 Task: Add Doctor's Best Fully Active B Complex to the cart.
Action: Mouse pressed left at (23, 76)
Screenshot: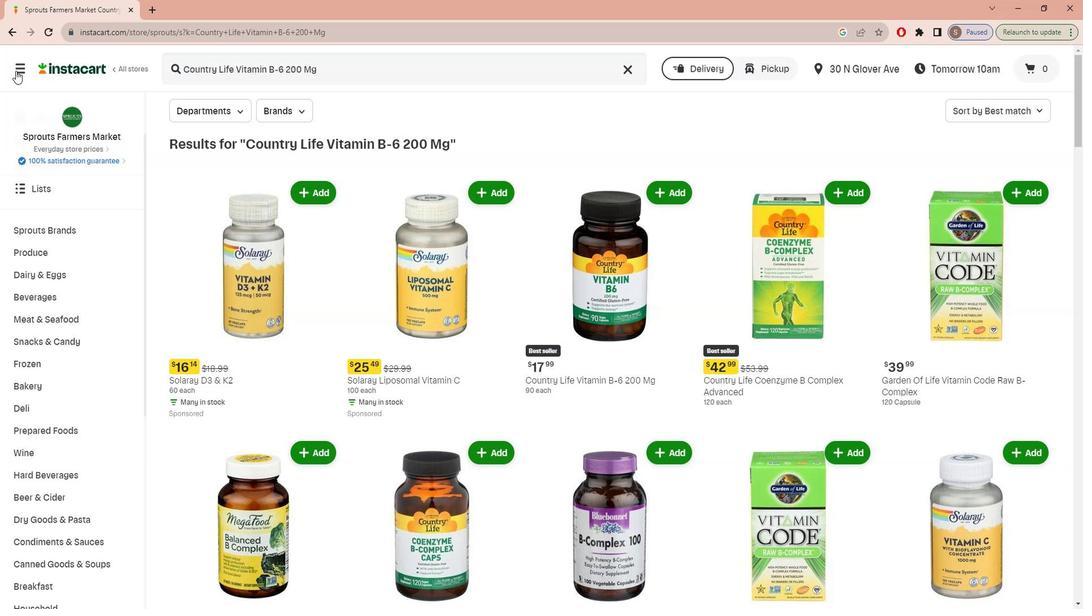 
Action: Mouse moved to (36, 145)
Screenshot: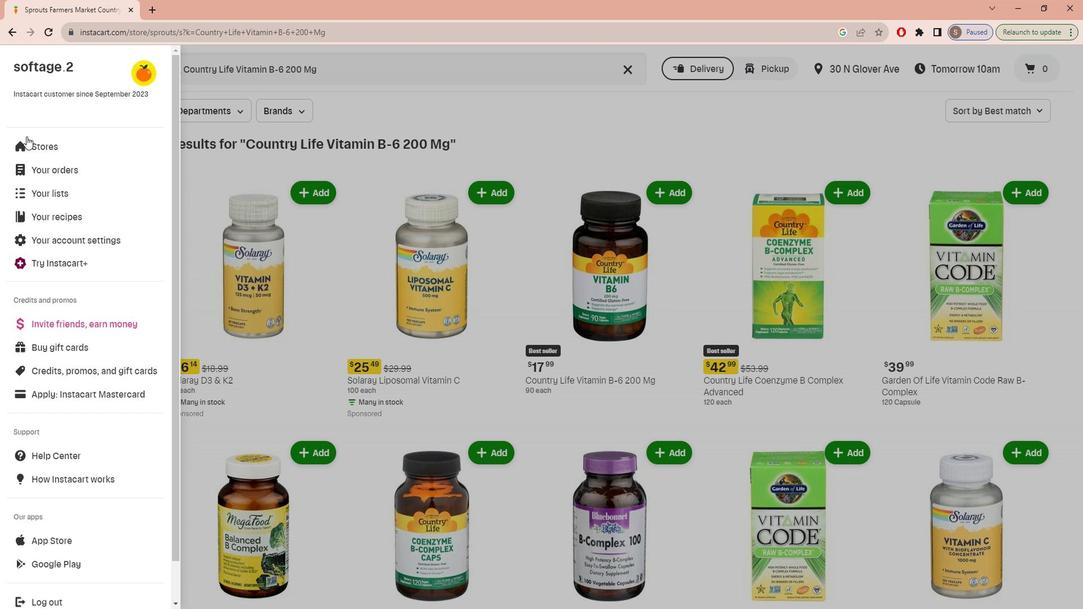
Action: Mouse pressed left at (36, 145)
Screenshot: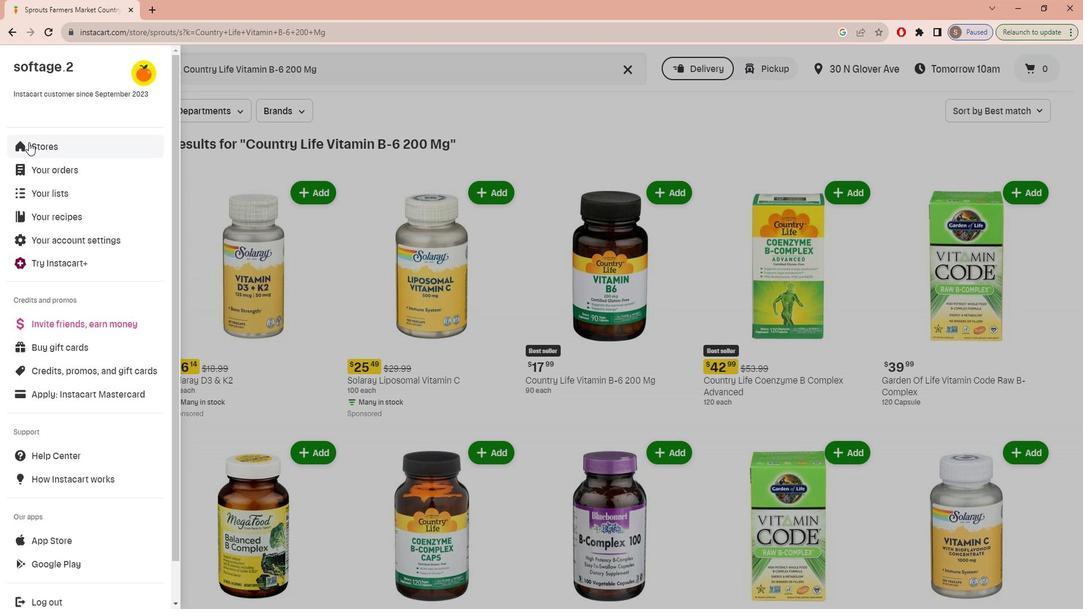 
Action: Mouse moved to (293, 117)
Screenshot: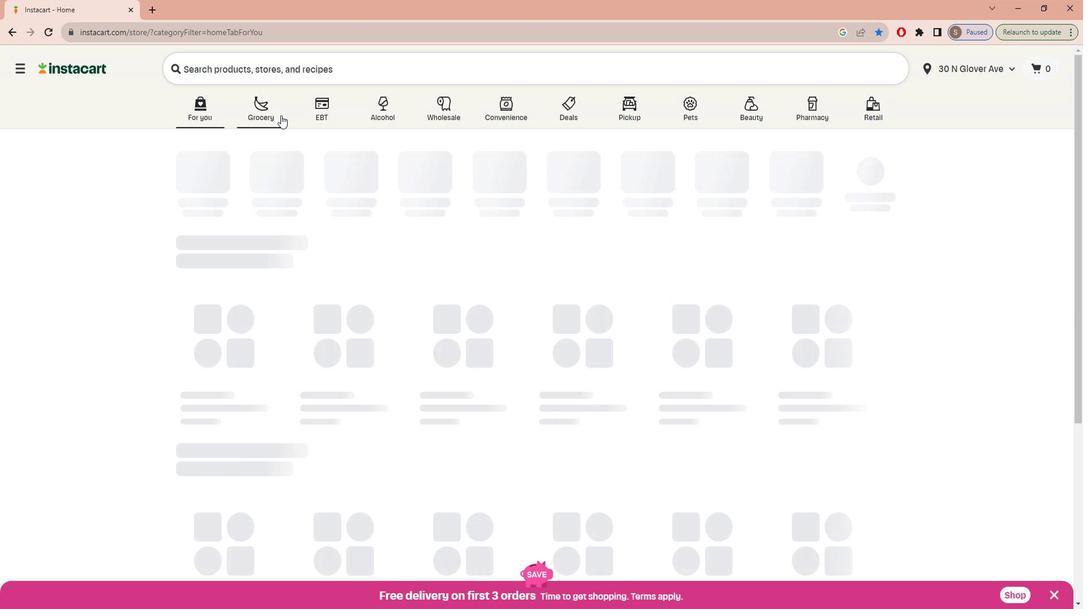 
Action: Mouse pressed left at (293, 117)
Screenshot: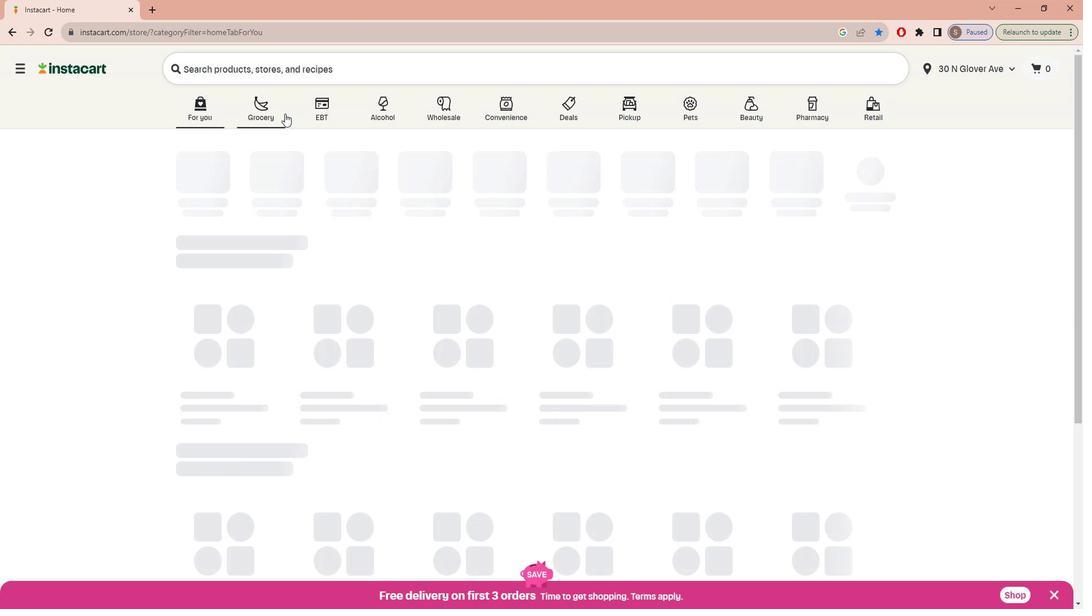 
Action: Mouse moved to (272, 323)
Screenshot: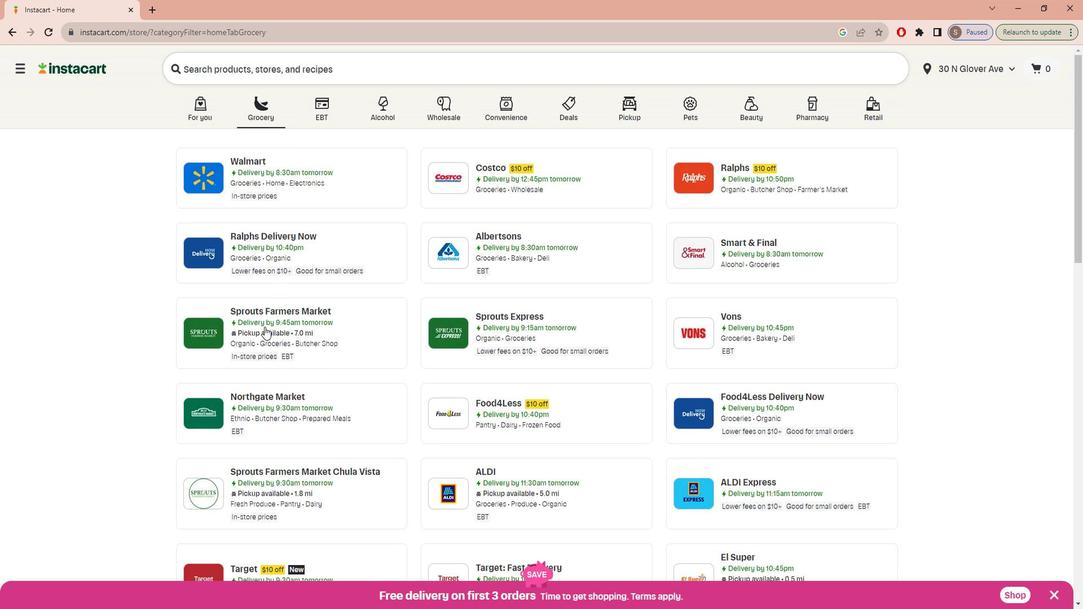 
Action: Mouse pressed left at (272, 323)
Screenshot: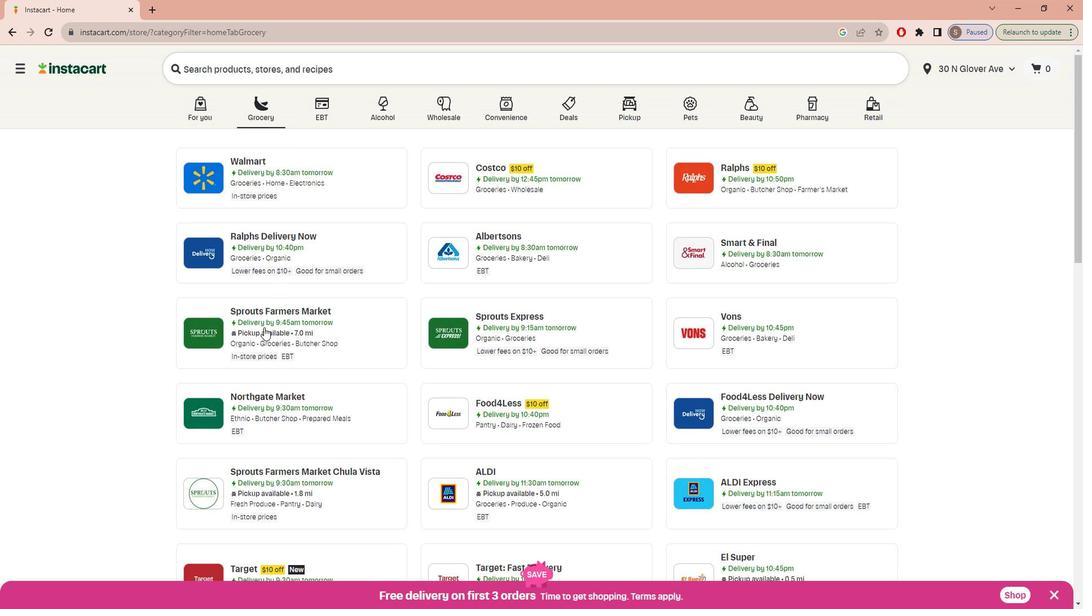 
Action: Mouse moved to (101, 443)
Screenshot: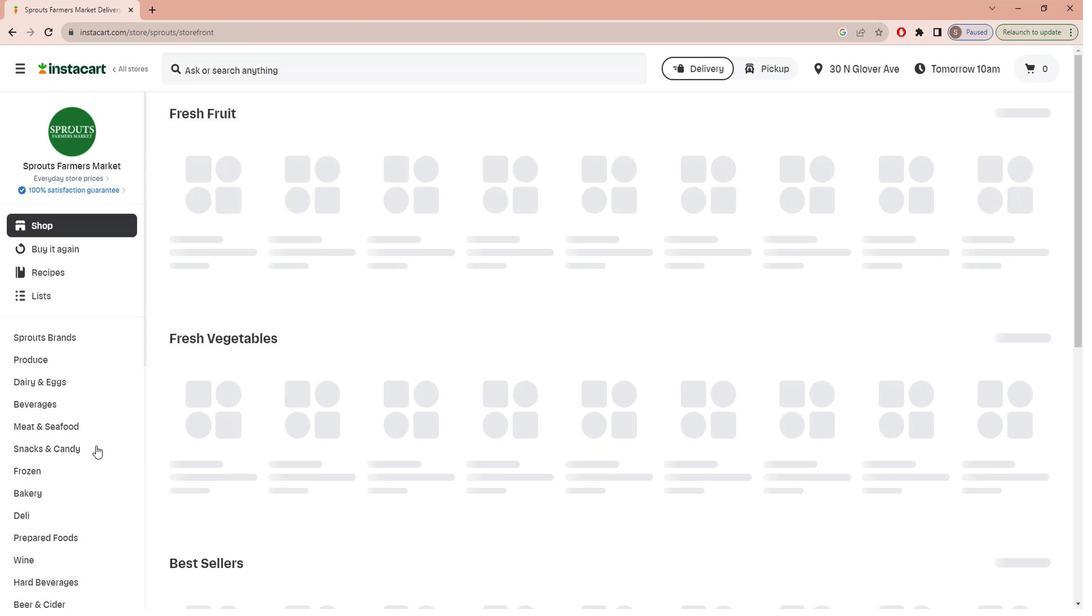 
Action: Mouse scrolled (101, 442) with delta (0, 0)
Screenshot: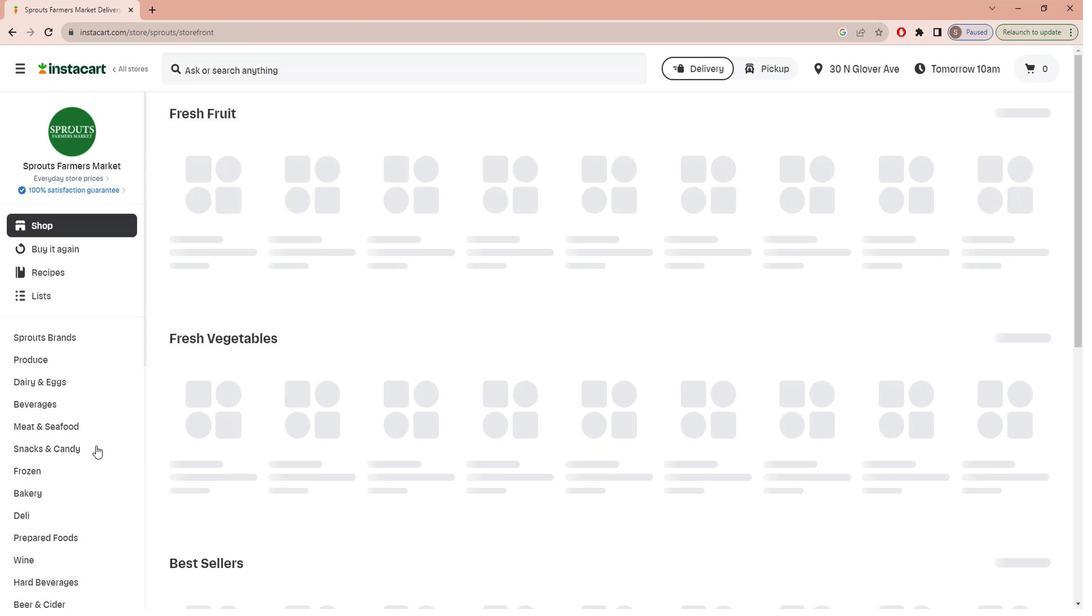 
Action: Mouse moved to (100, 444)
Screenshot: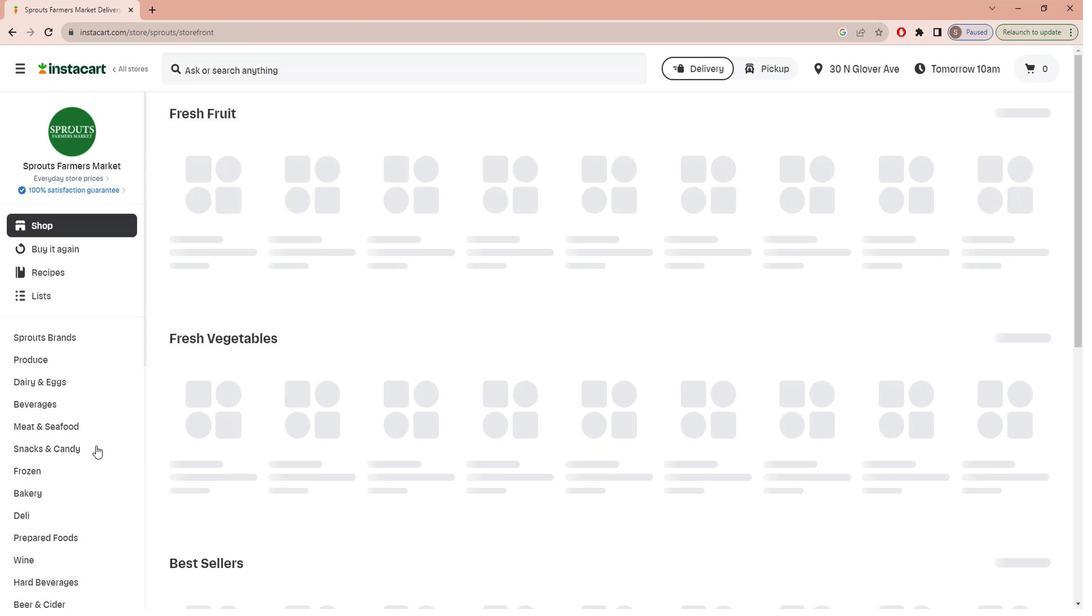 
Action: Mouse scrolled (100, 444) with delta (0, 0)
Screenshot: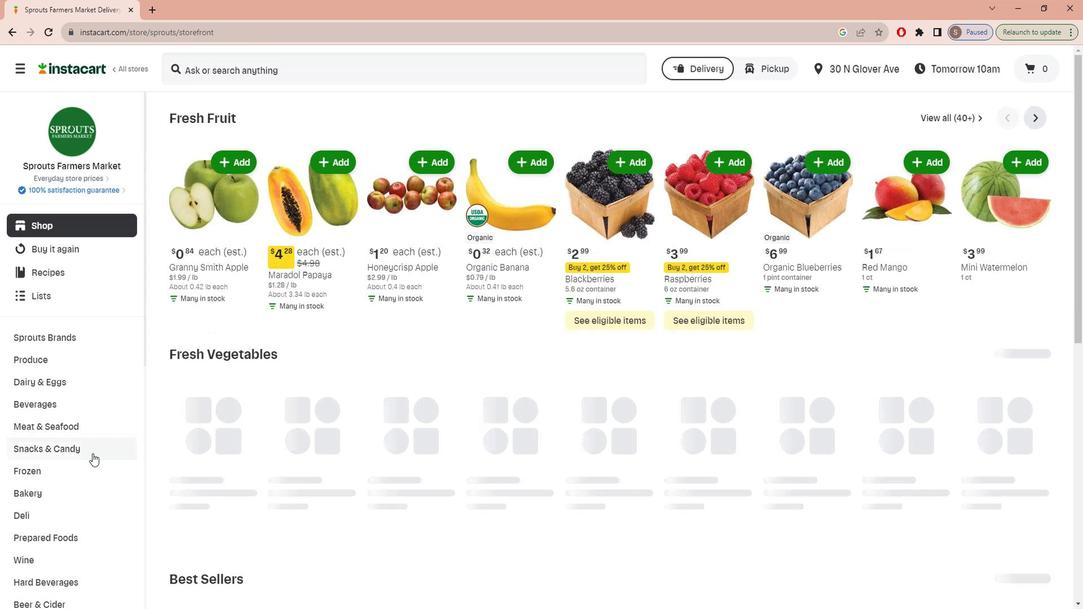 
Action: Mouse scrolled (100, 444) with delta (0, 0)
Screenshot: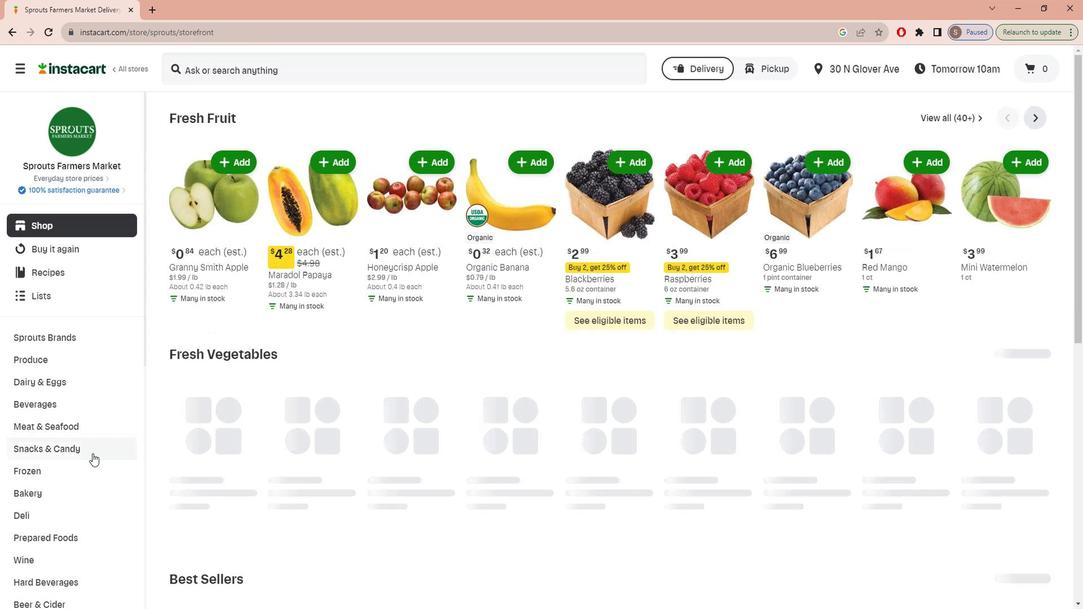 
Action: Mouse scrolled (100, 444) with delta (0, 0)
Screenshot: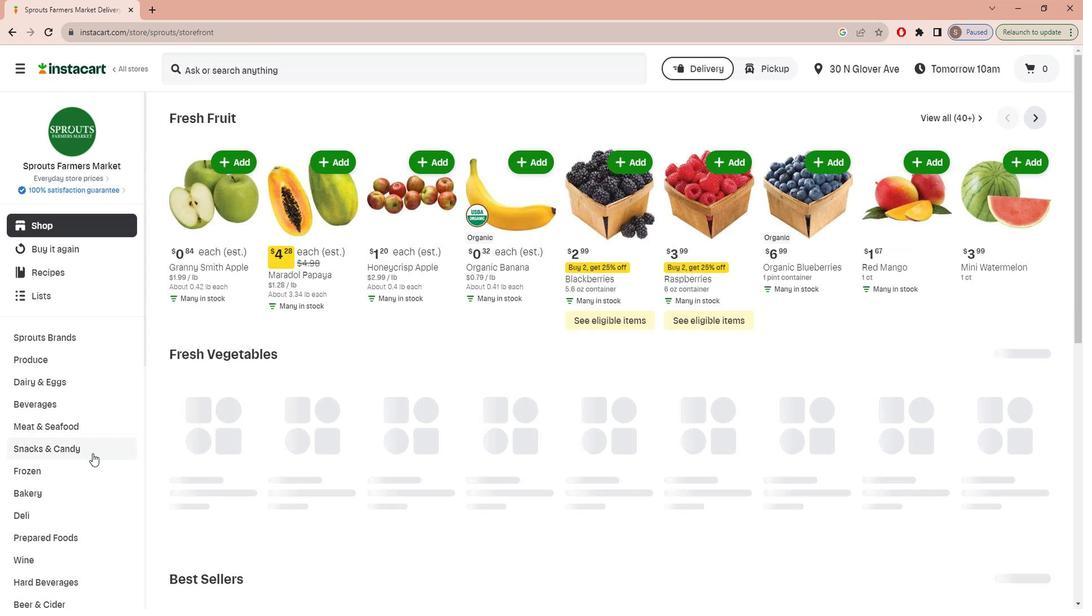 
Action: Mouse scrolled (100, 444) with delta (0, 0)
Screenshot: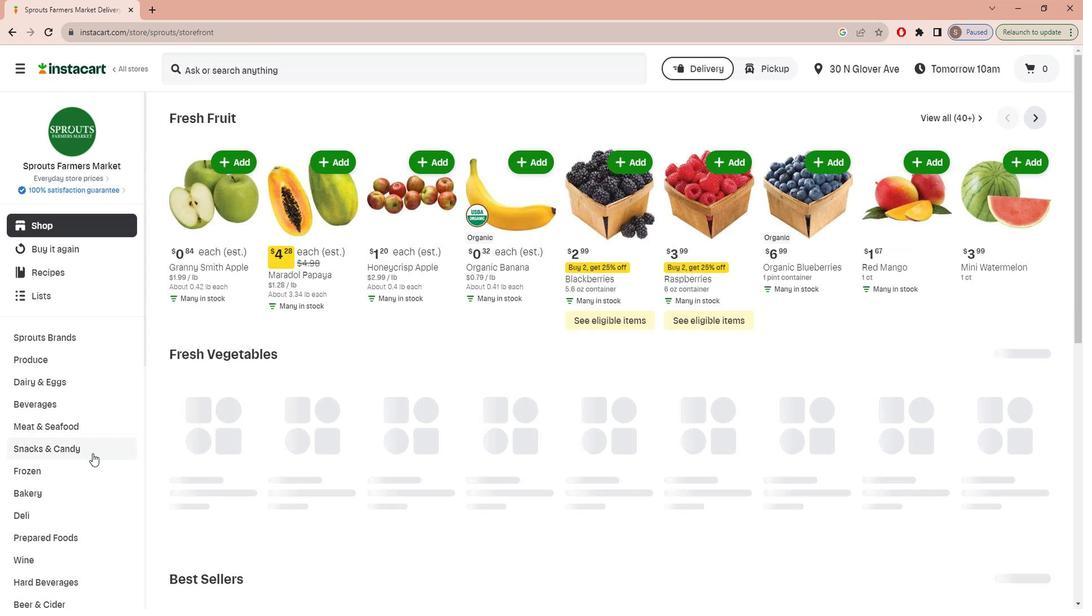 
Action: Mouse scrolled (100, 444) with delta (0, 0)
Screenshot: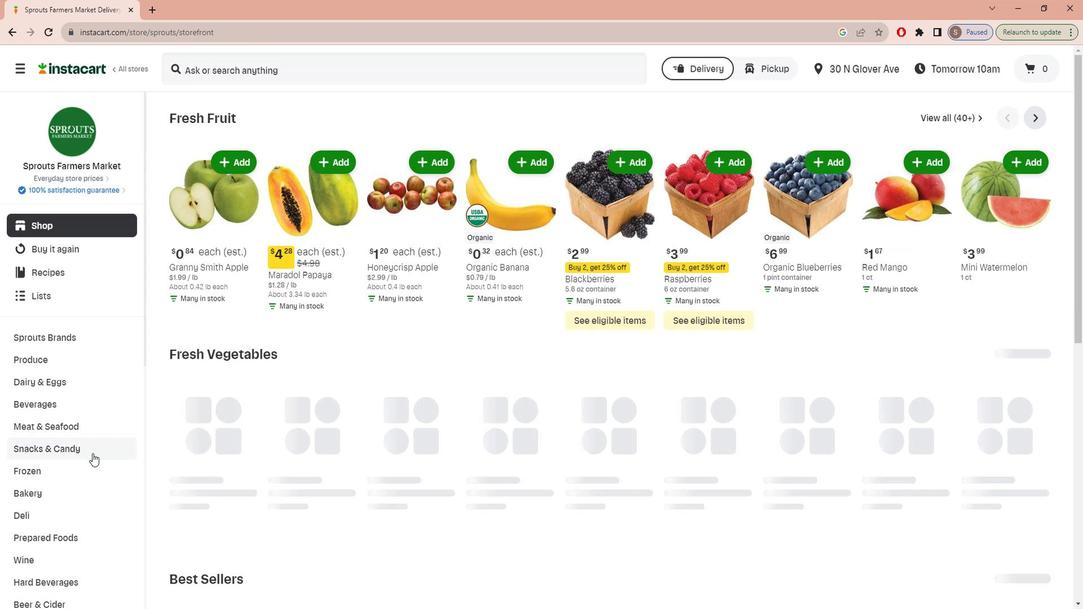 
Action: Mouse scrolled (100, 444) with delta (0, 0)
Screenshot: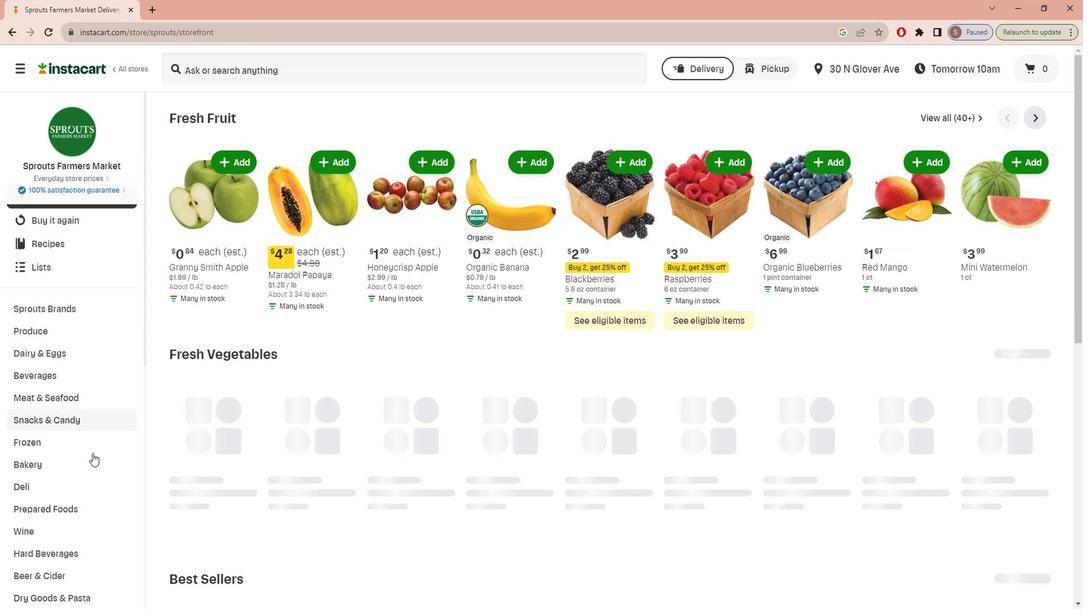 
Action: Mouse scrolled (100, 444) with delta (0, 0)
Screenshot: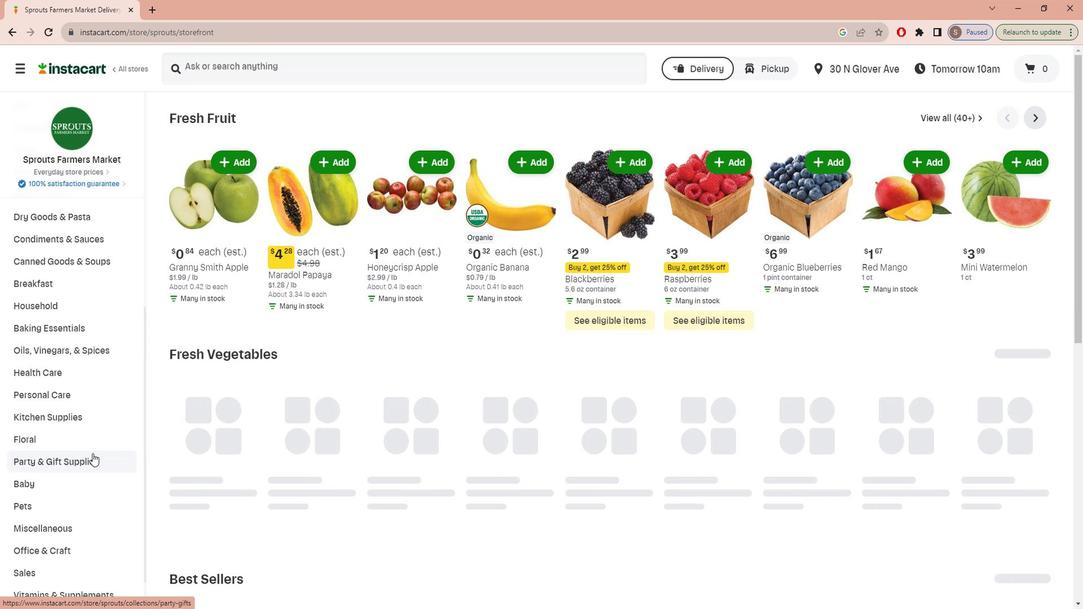 
Action: Mouse scrolled (100, 444) with delta (0, 0)
Screenshot: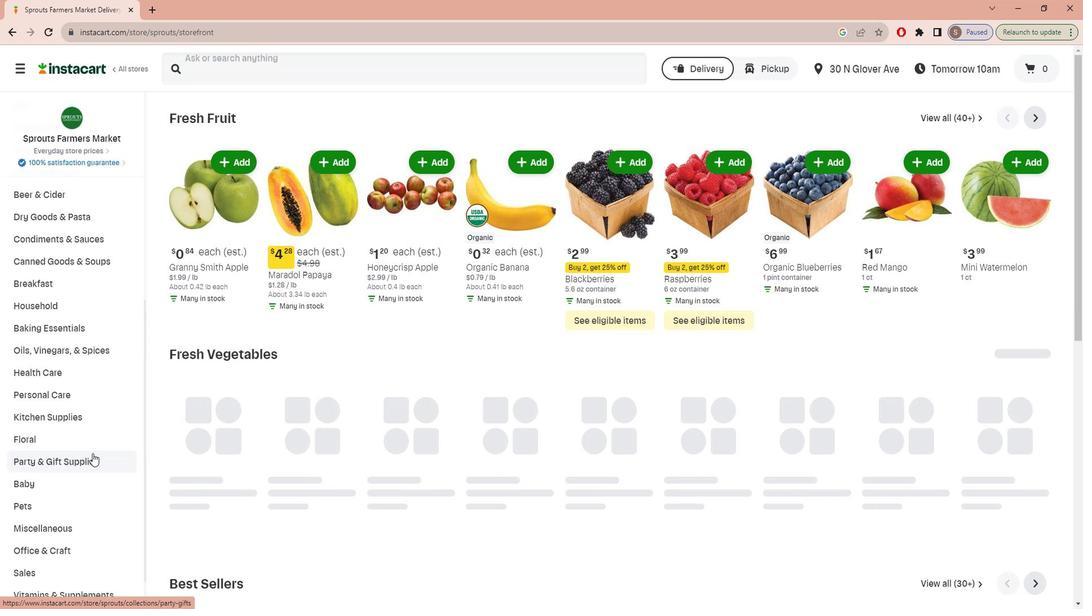 
Action: Mouse moved to (95, 534)
Screenshot: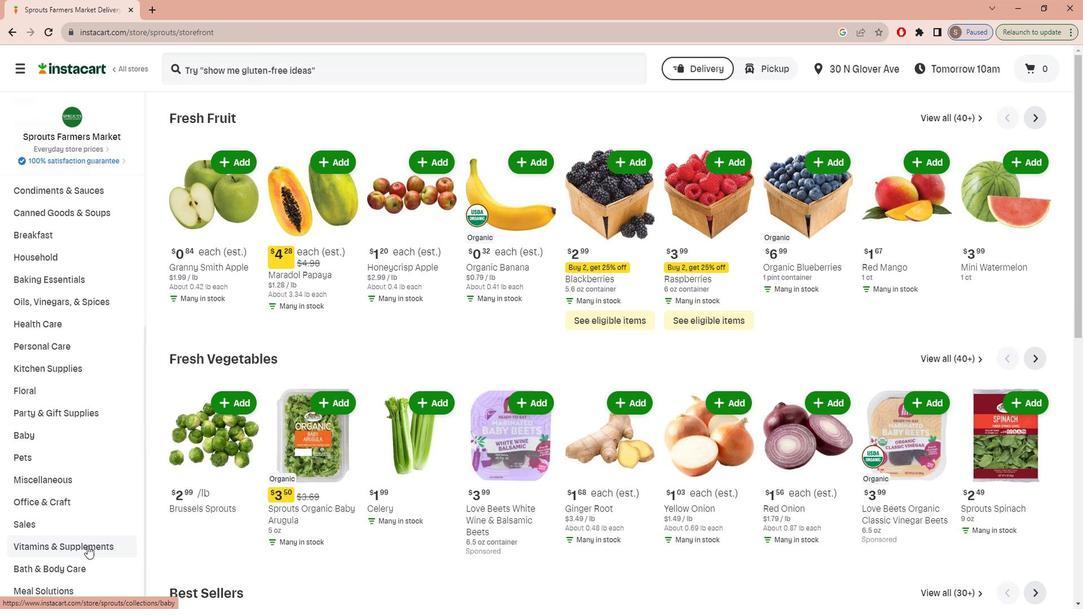 
Action: Mouse pressed left at (95, 534)
Screenshot: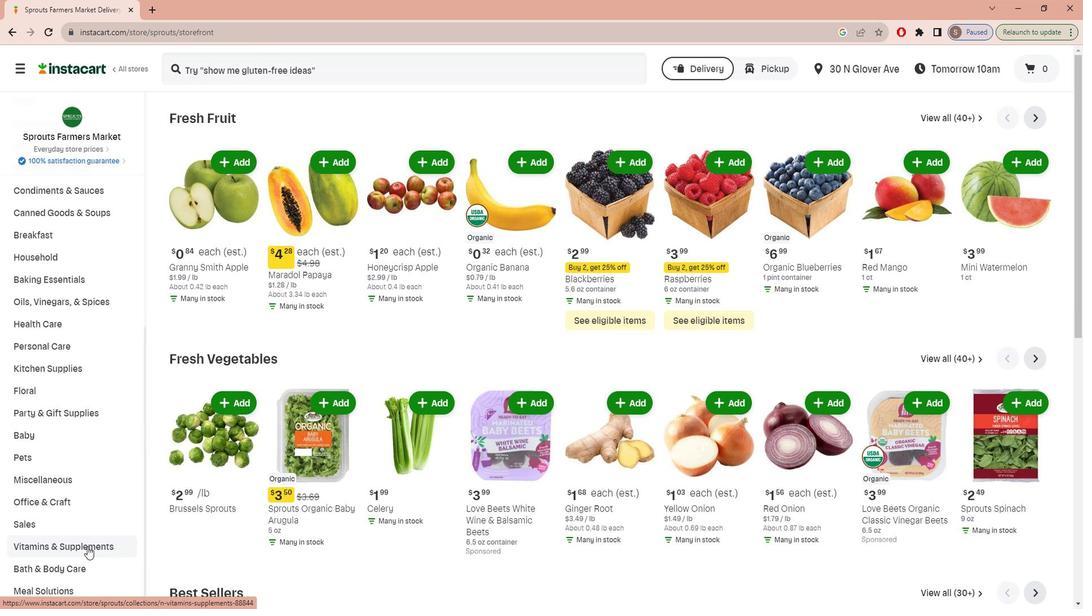 
Action: Mouse moved to (1056, 145)
Screenshot: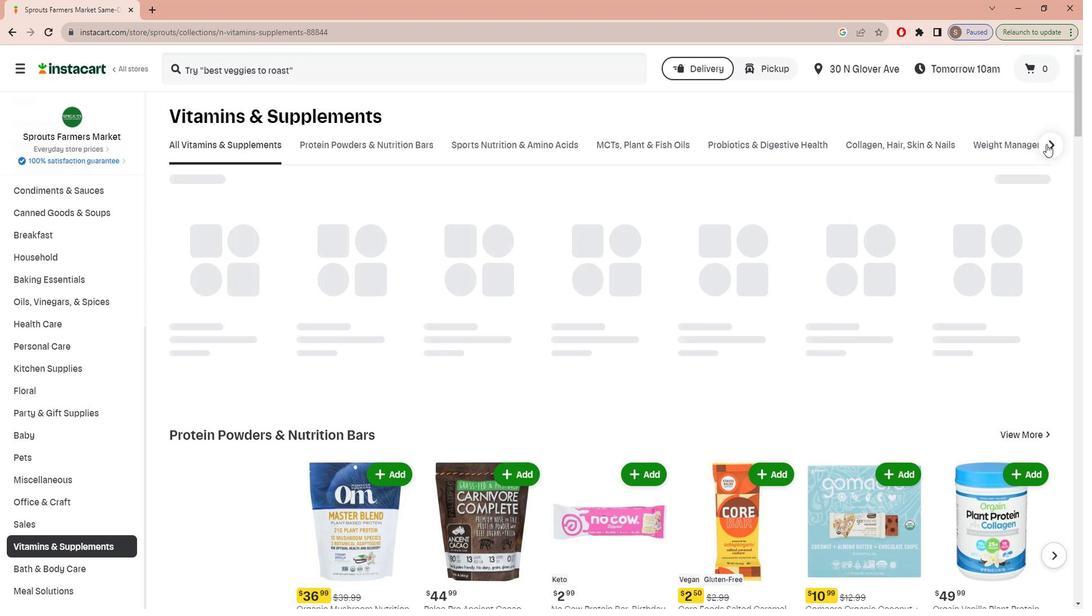 
Action: Mouse pressed left at (1056, 145)
Screenshot: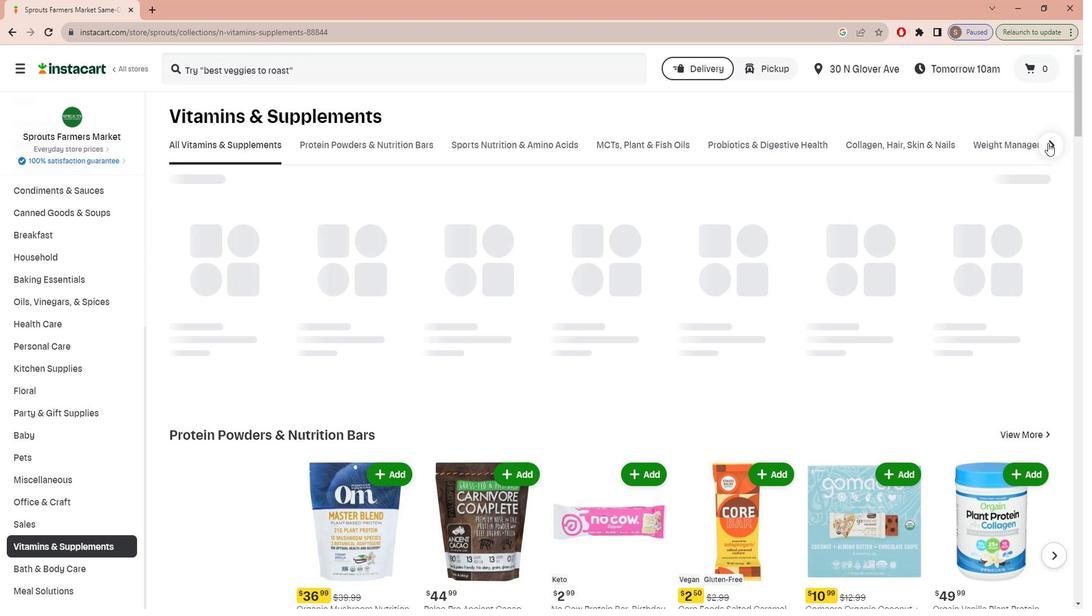 
Action: Mouse moved to (779, 145)
Screenshot: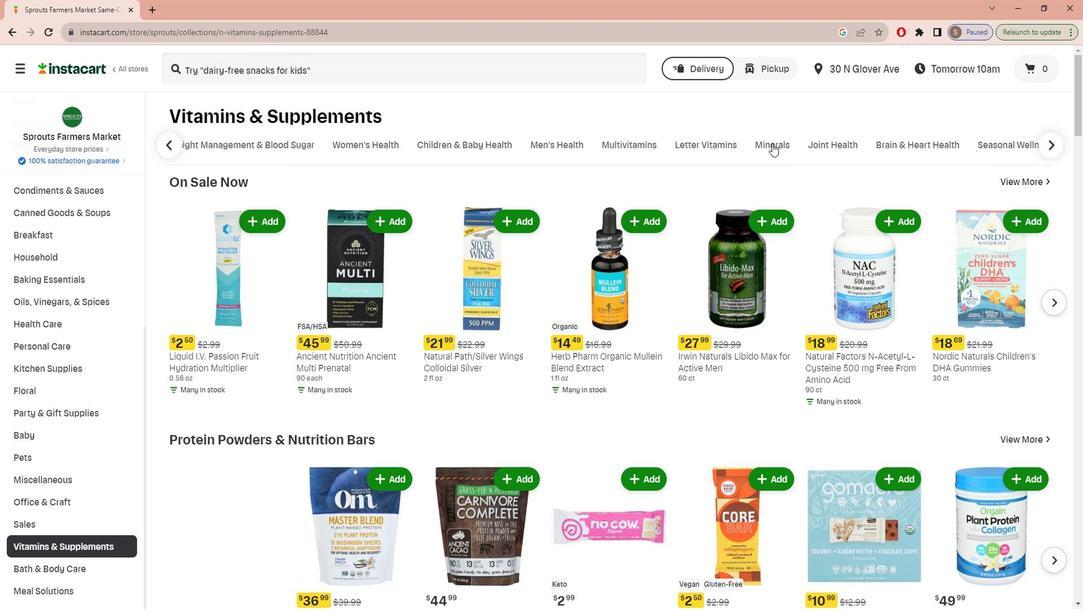 
Action: Mouse pressed left at (779, 145)
Screenshot: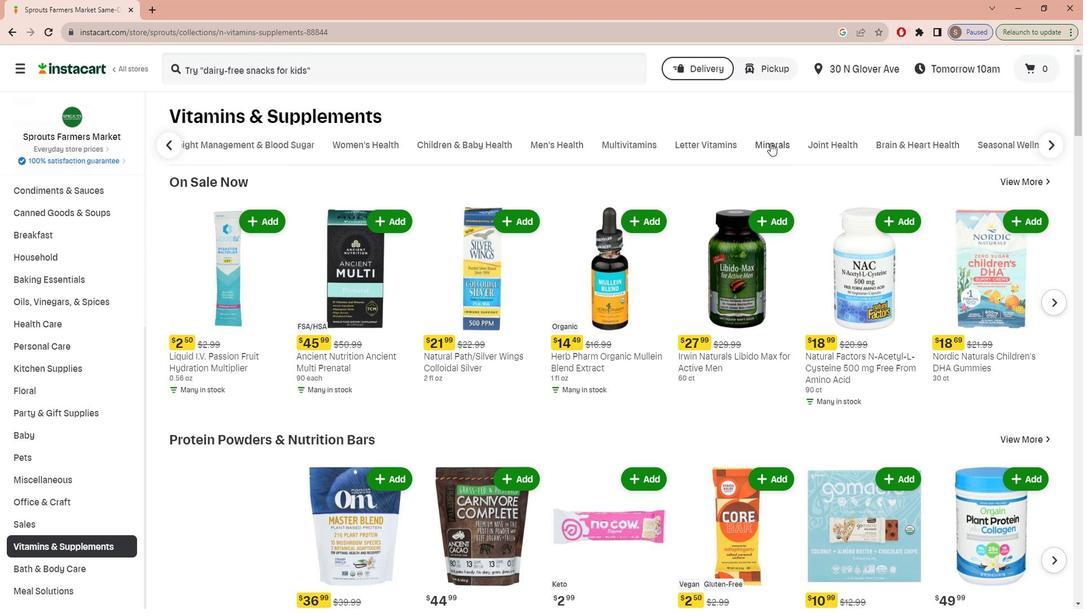 
Action: Mouse moved to (456, 71)
Screenshot: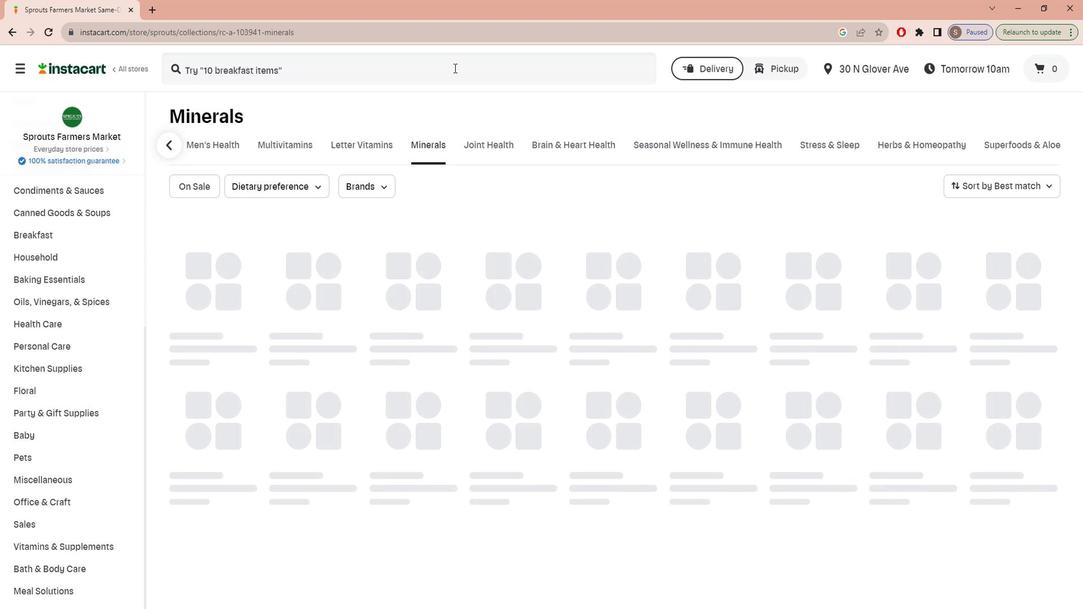 
Action: Mouse pressed left at (456, 71)
Screenshot: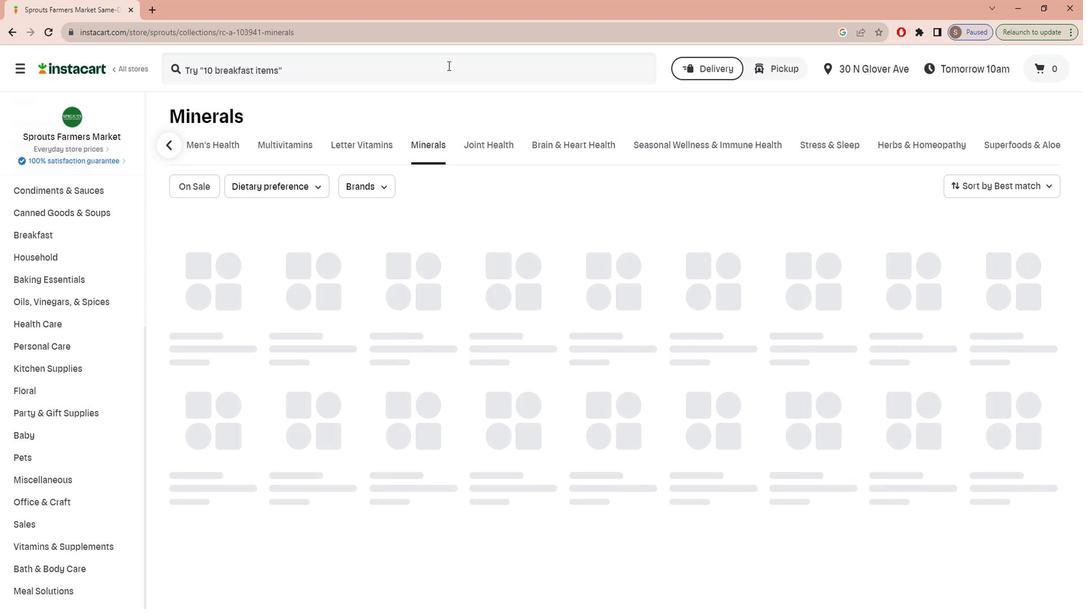 
Action: Key pressed d<Key.caps_lock>OCTOR'S<Key.space><Key.caps_lock>b<Key.caps_lock>EST<Key.space><Key.caps_lock>f<Key.caps_lock>ULLY<Key.space><Key.caps_lock>a<Key.caps_lock>CTIVE<Key.space><Key.caps_lock>b<Key.space>c<Key.caps_lock>OMPLEX<Key.enter>
Screenshot: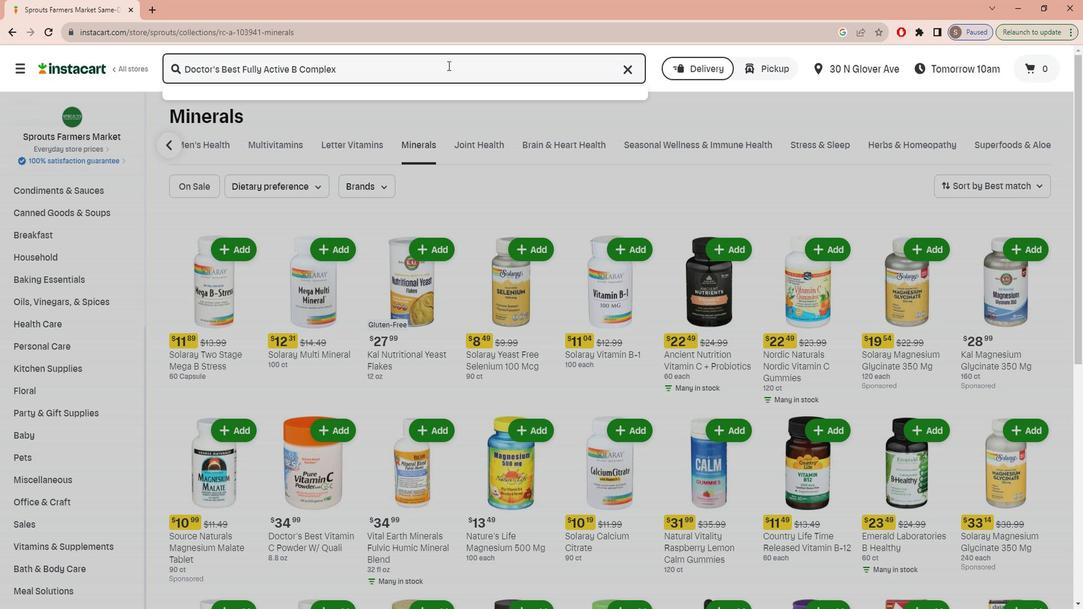 
Action: Mouse moved to (467, 376)
Screenshot: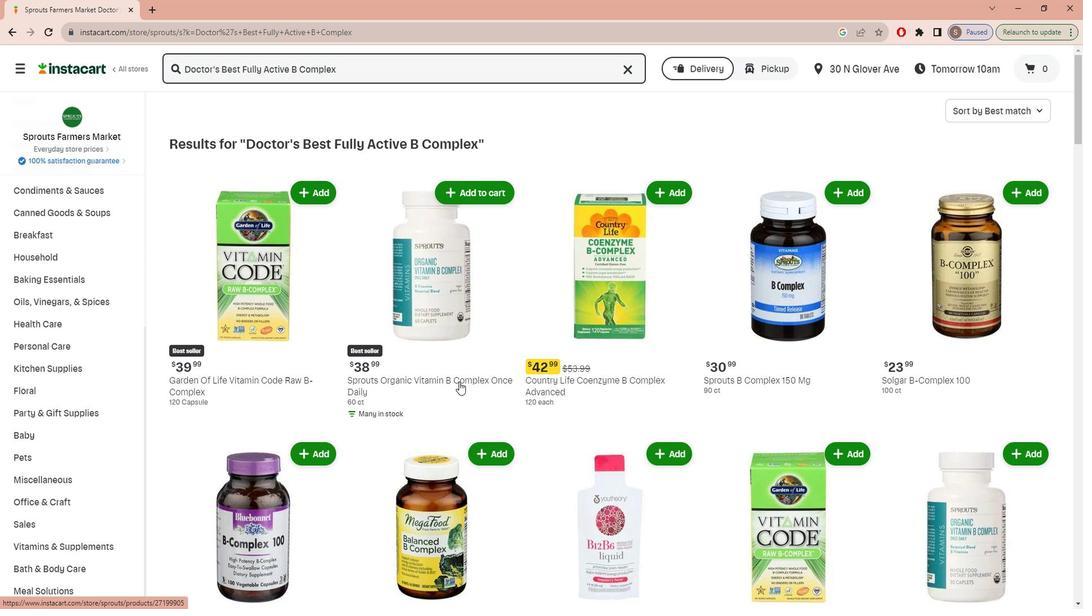 
Action: Mouse scrolled (467, 375) with delta (0, 0)
Screenshot: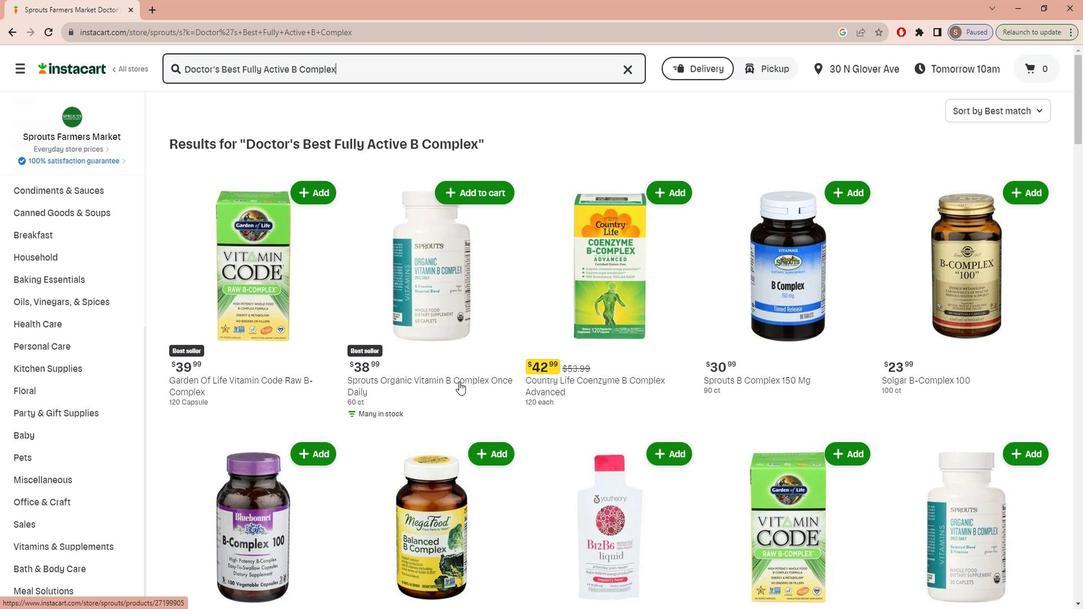 
Action: Mouse scrolled (467, 375) with delta (0, 0)
Screenshot: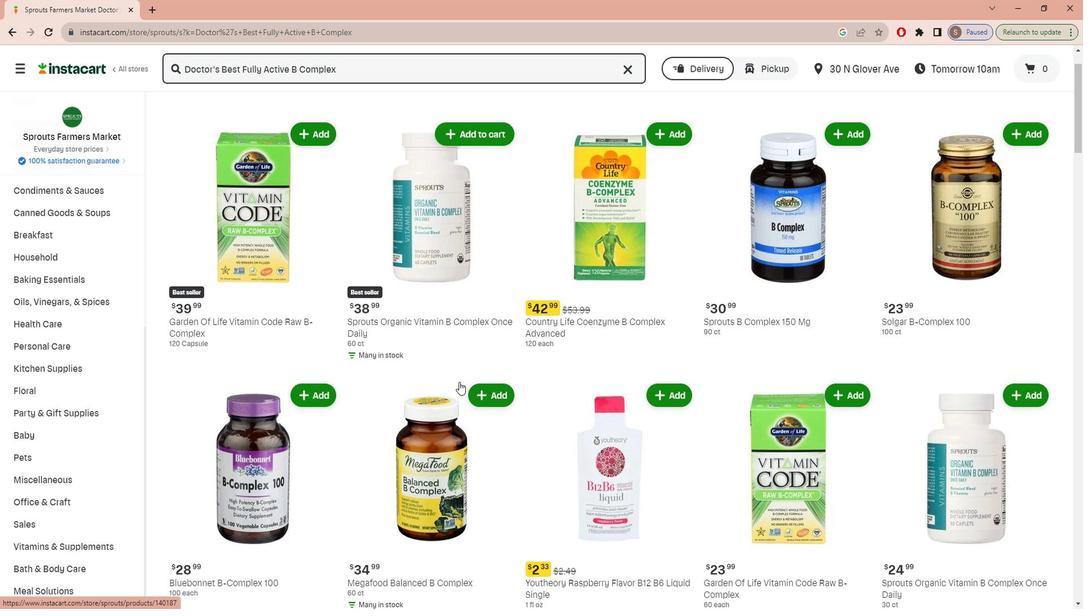 
Action: Mouse scrolled (467, 375) with delta (0, 0)
Screenshot: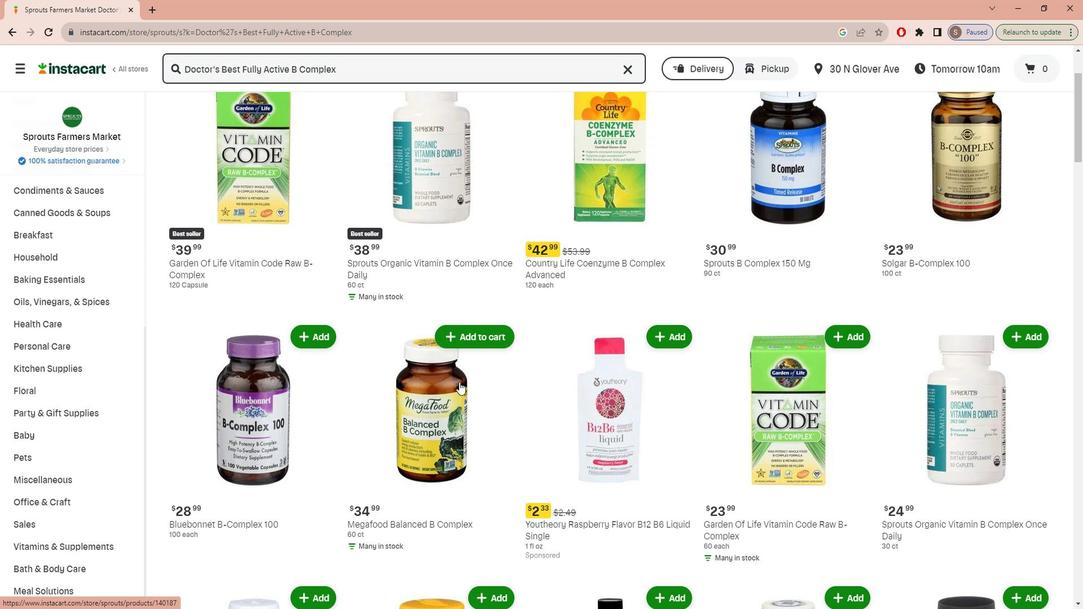 
Action: Mouse scrolled (467, 375) with delta (0, 0)
Screenshot: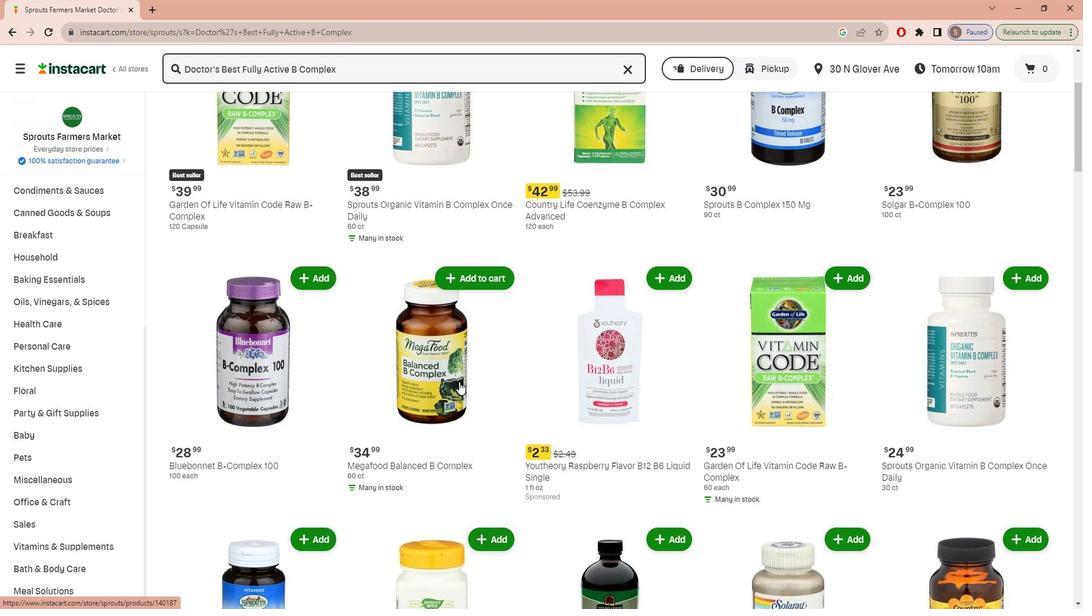 
Action: Mouse scrolled (467, 375) with delta (0, 0)
Screenshot: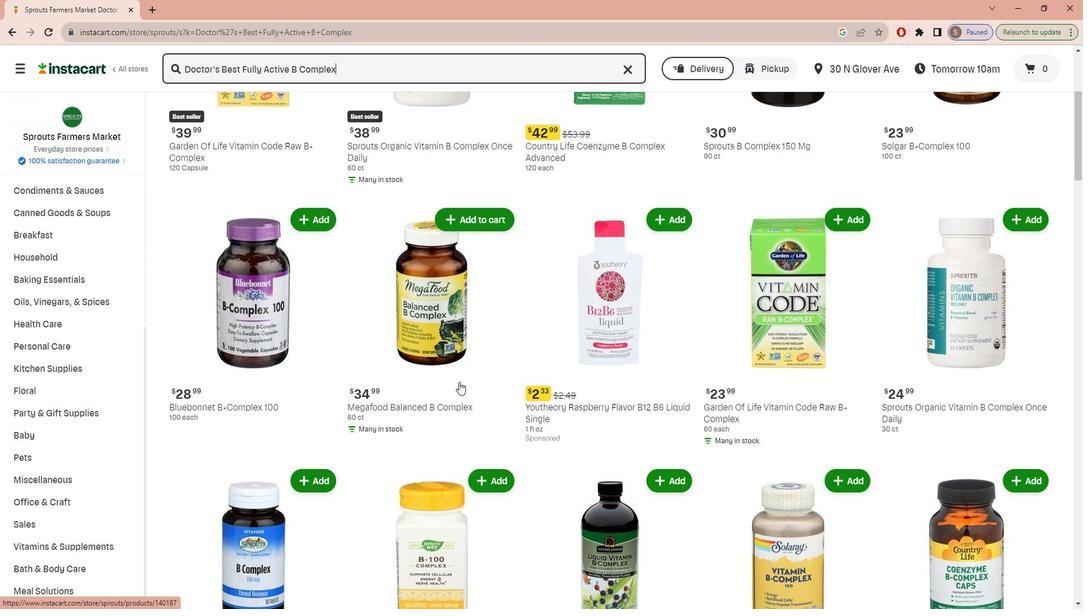 
Action: Mouse scrolled (467, 375) with delta (0, 0)
Screenshot: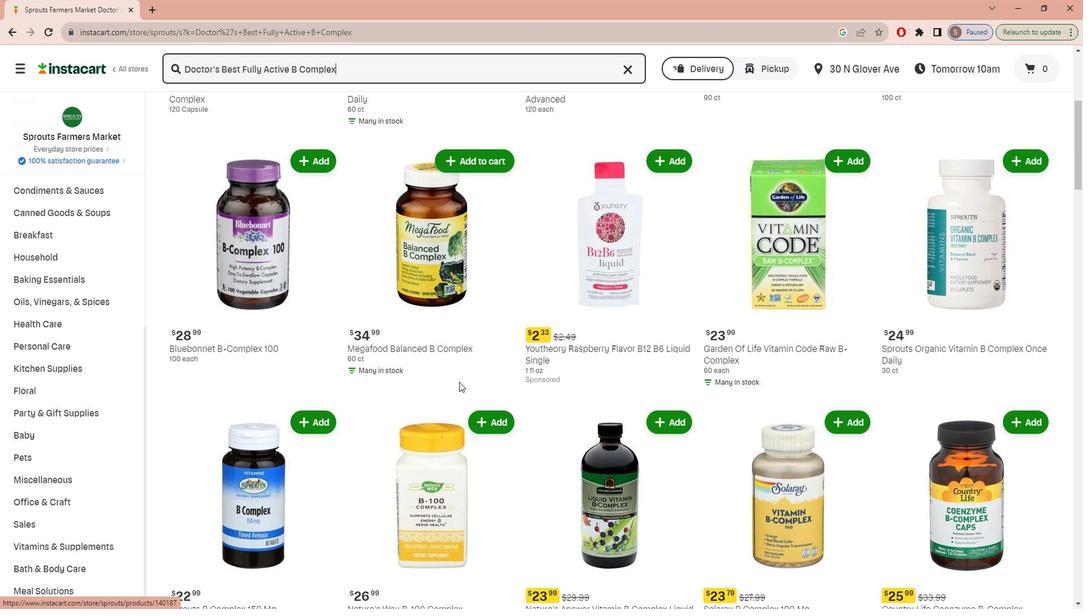 
Action: Mouse scrolled (467, 375) with delta (0, 0)
Screenshot: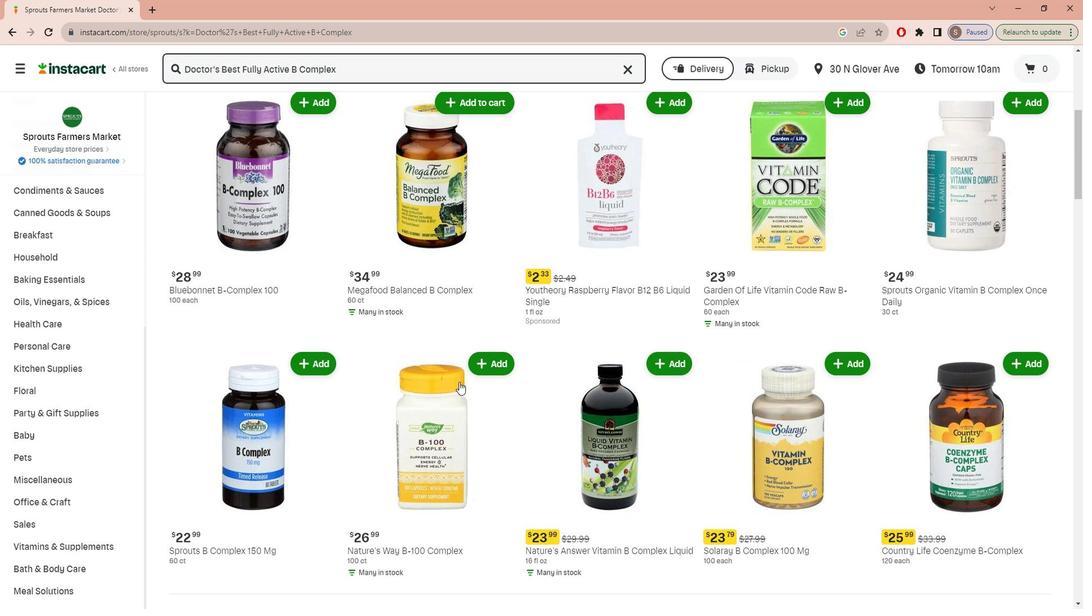 
Action: Mouse scrolled (467, 375) with delta (0, 0)
Screenshot: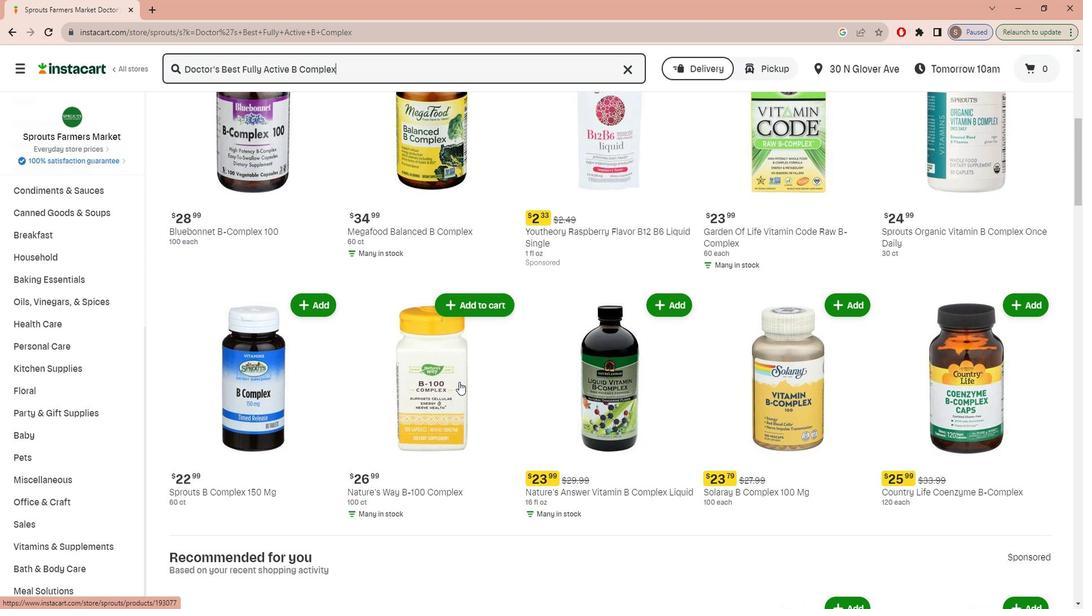 
Action: Mouse scrolled (467, 375) with delta (0, 0)
Screenshot: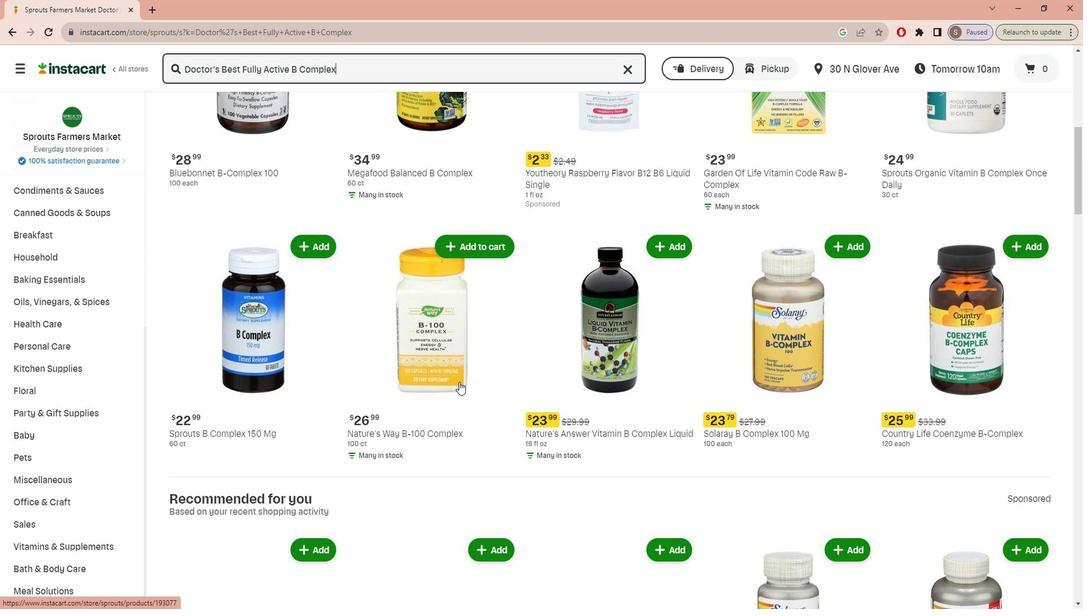 
Action: Mouse scrolled (467, 375) with delta (0, 0)
Screenshot: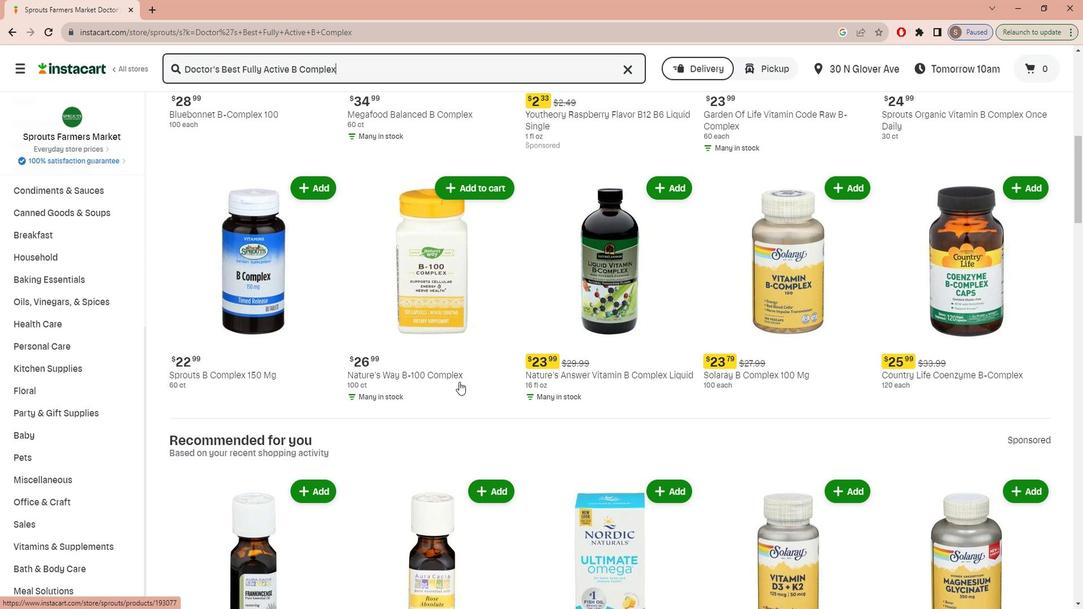 
Action: Mouse scrolled (467, 375) with delta (0, 0)
Screenshot: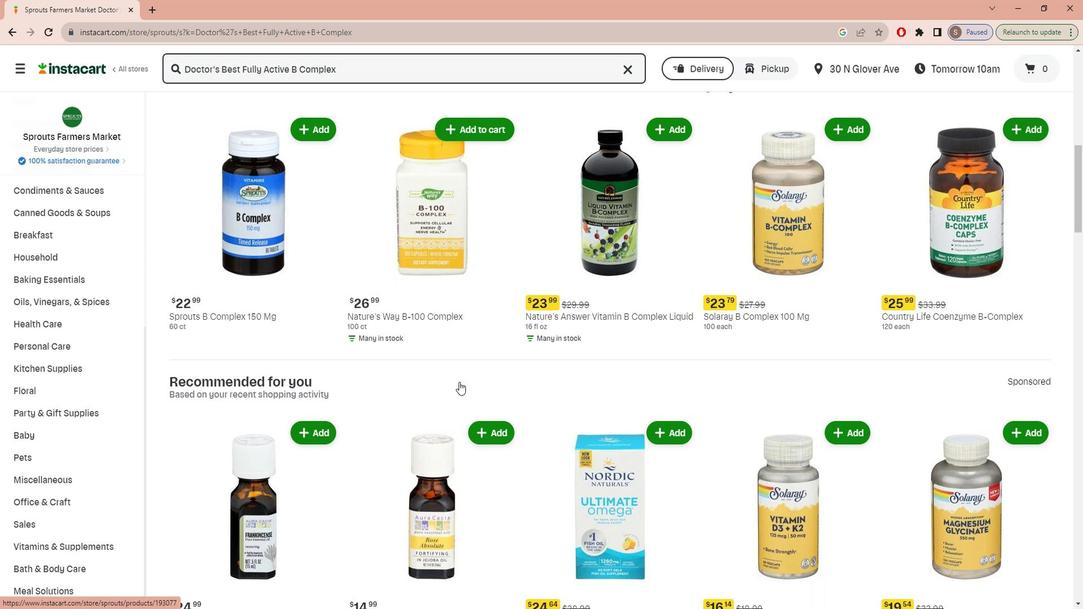 
Action: Mouse moved to (466, 376)
Screenshot: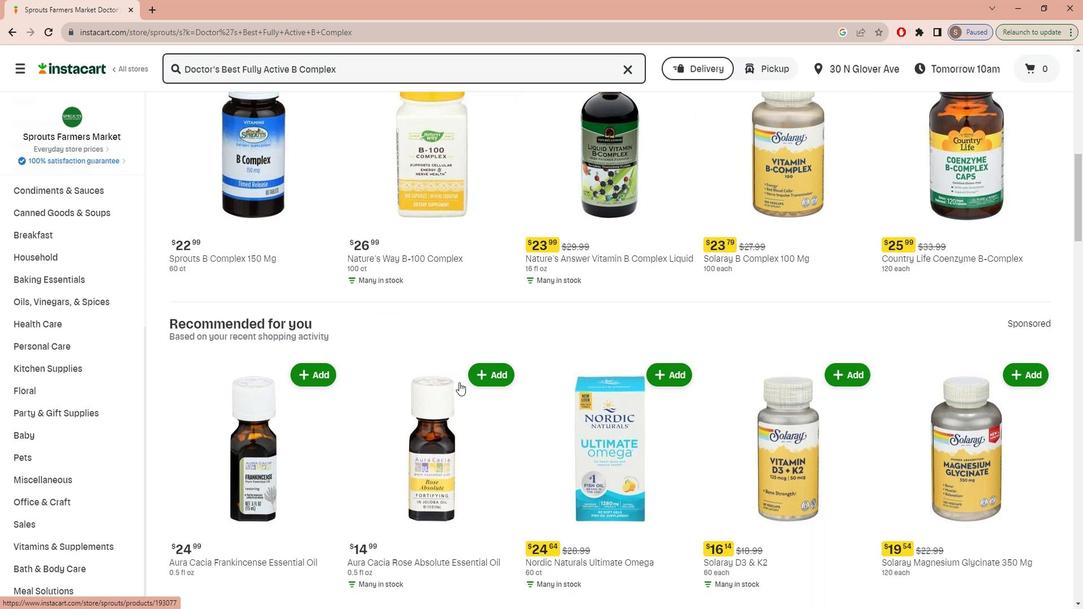 
Action: Mouse scrolled (466, 376) with delta (0, 0)
Screenshot: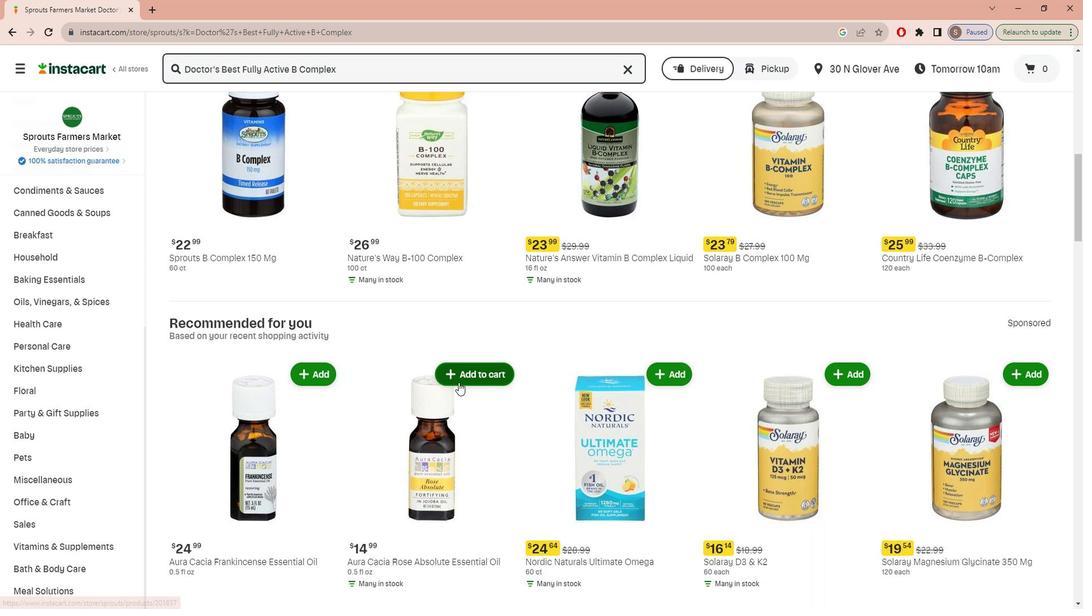 
Action: Mouse scrolled (466, 376) with delta (0, 0)
Screenshot: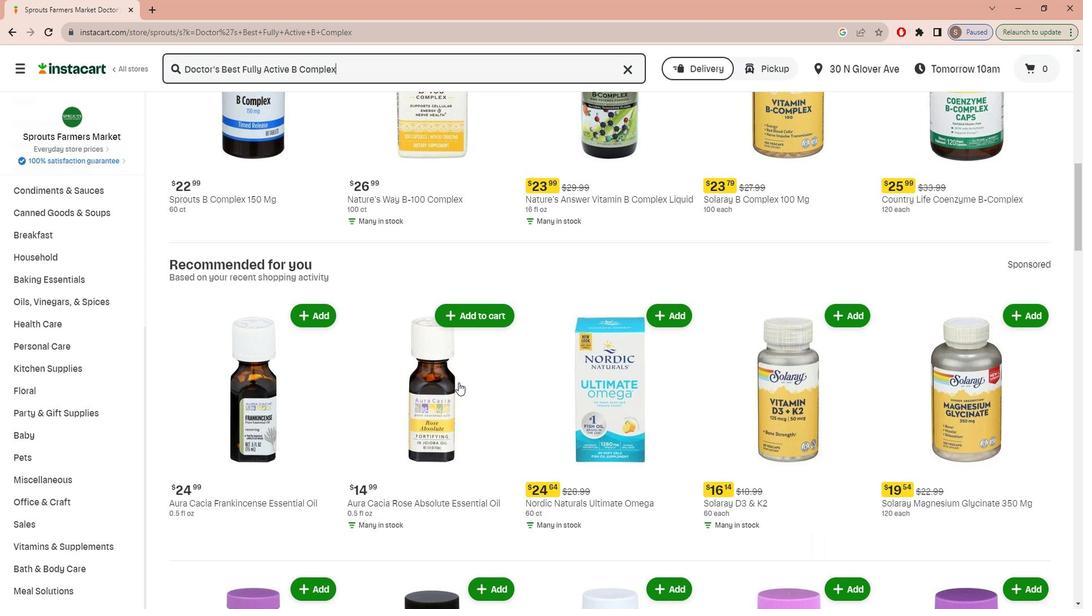 
Action: Mouse scrolled (466, 376) with delta (0, 0)
Screenshot: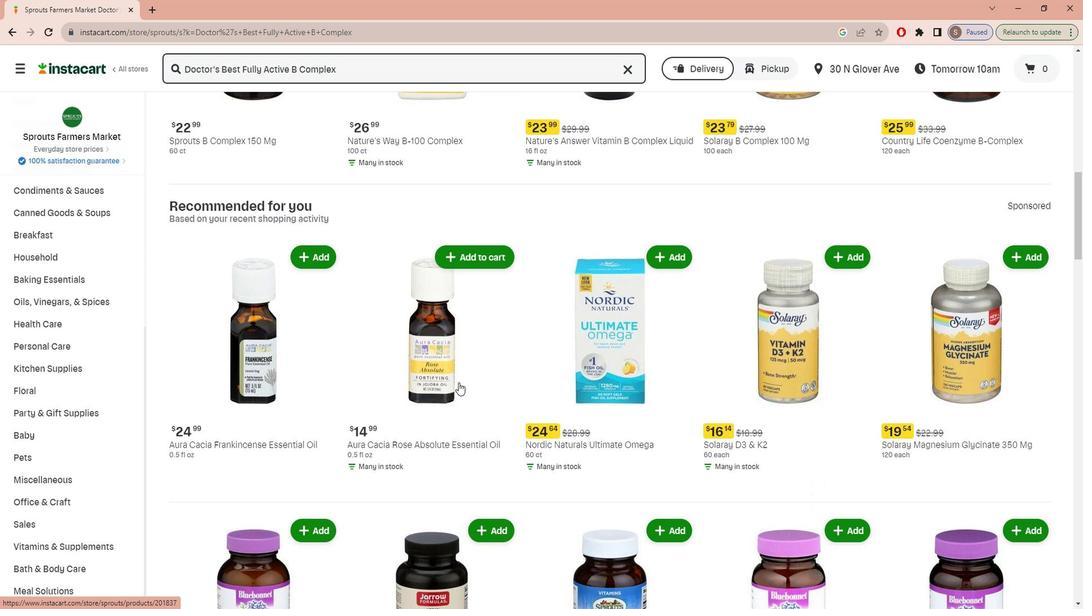 
Action: Mouse scrolled (466, 376) with delta (0, 0)
Screenshot: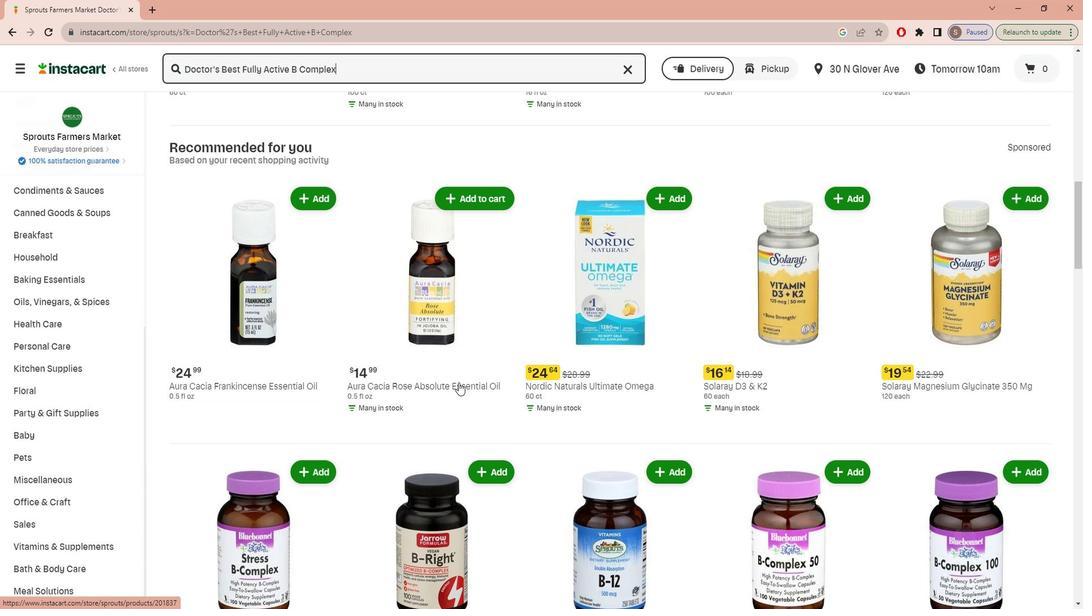 
Action: Mouse scrolled (466, 376) with delta (0, 0)
Screenshot: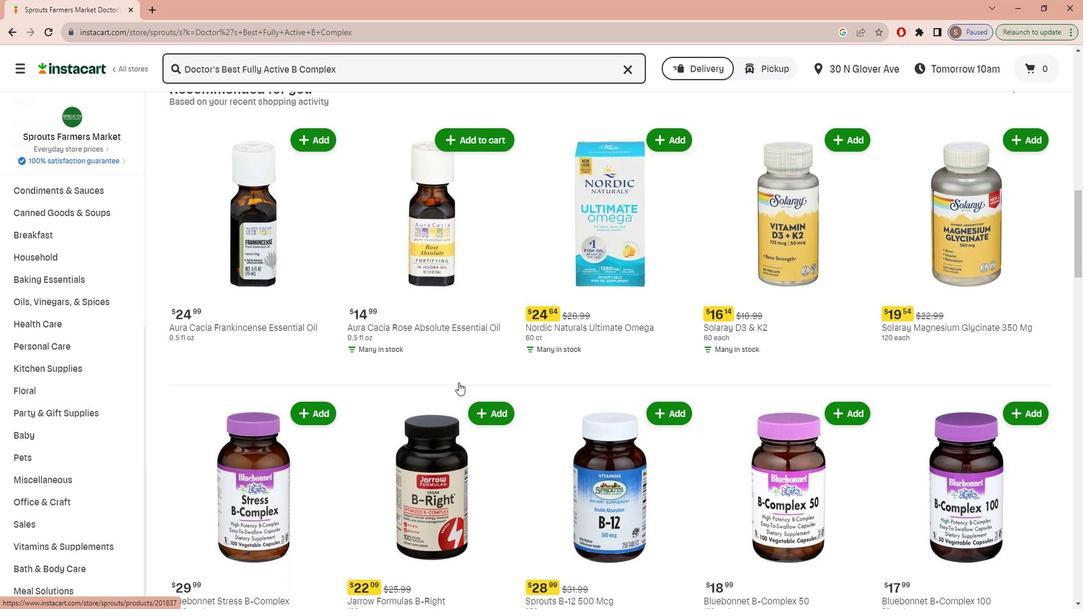 
Action: Mouse scrolled (466, 376) with delta (0, 0)
Screenshot: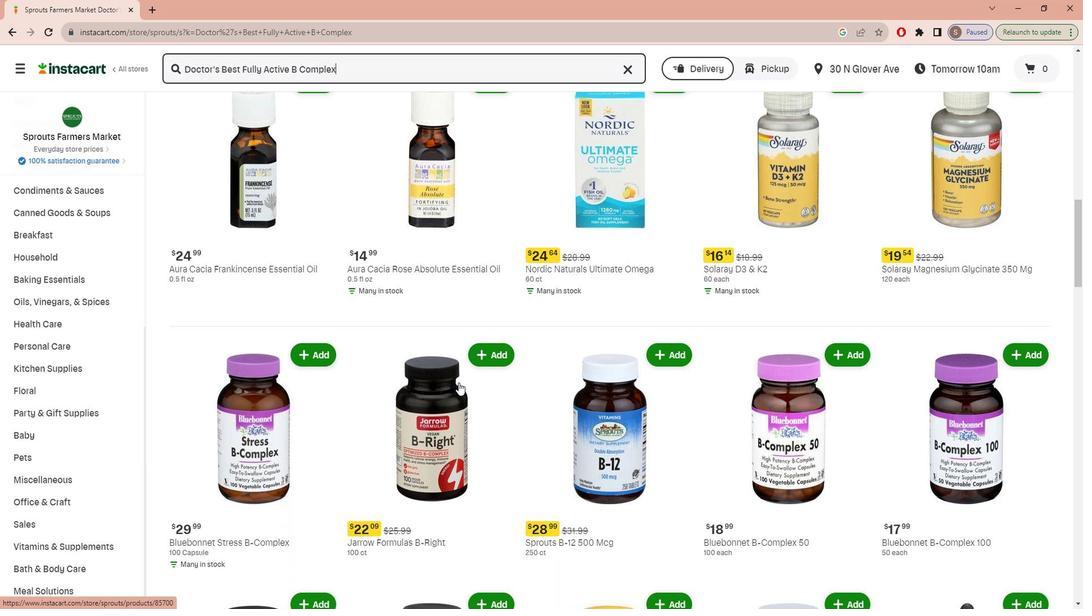 
Action: Mouse scrolled (466, 376) with delta (0, 0)
Screenshot: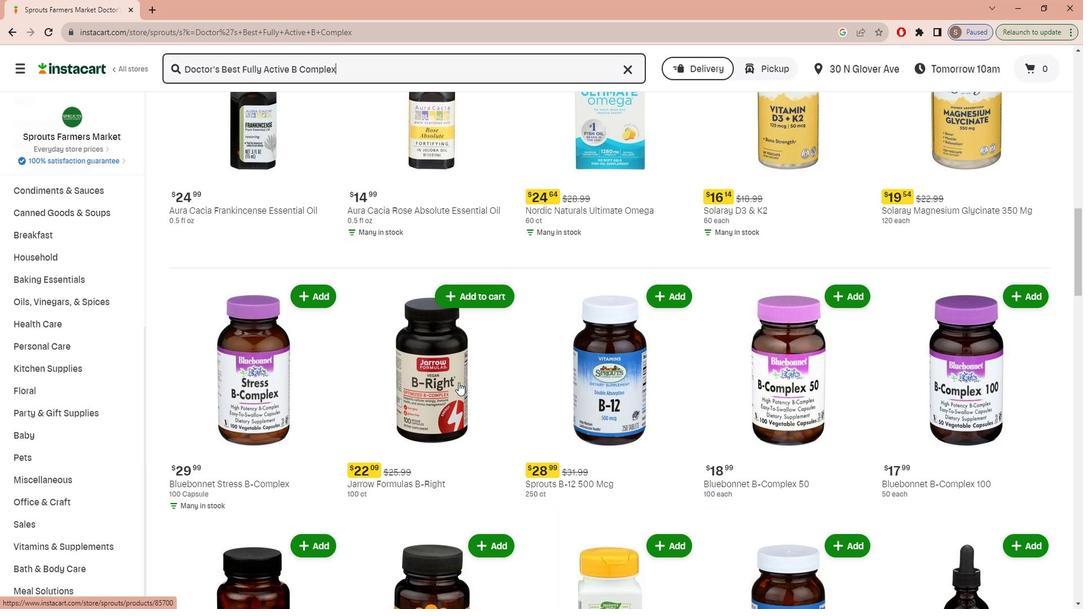 
Action: Mouse moved to (466, 377)
Screenshot: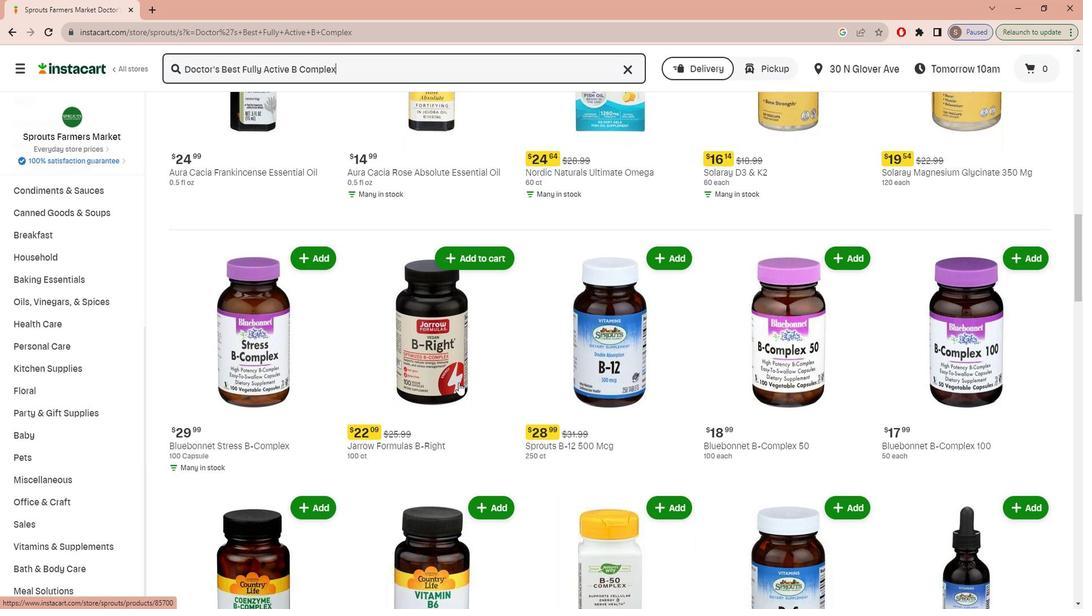 
Action: Mouse scrolled (466, 376) with delta (0, 0)
Screenshot: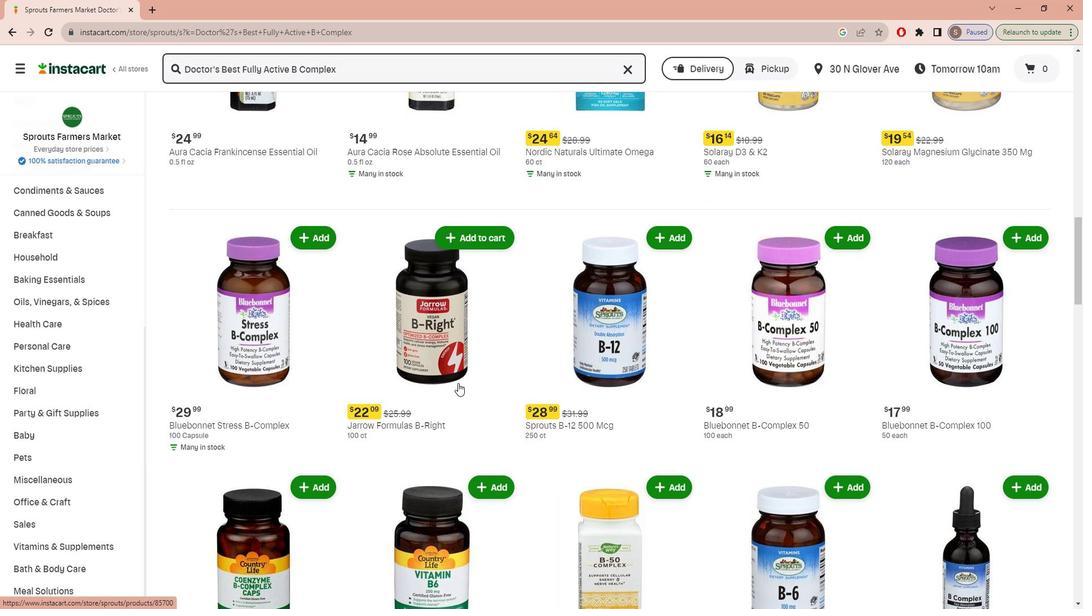 
Action: Mouse moved to (466, 377)
Screenshot: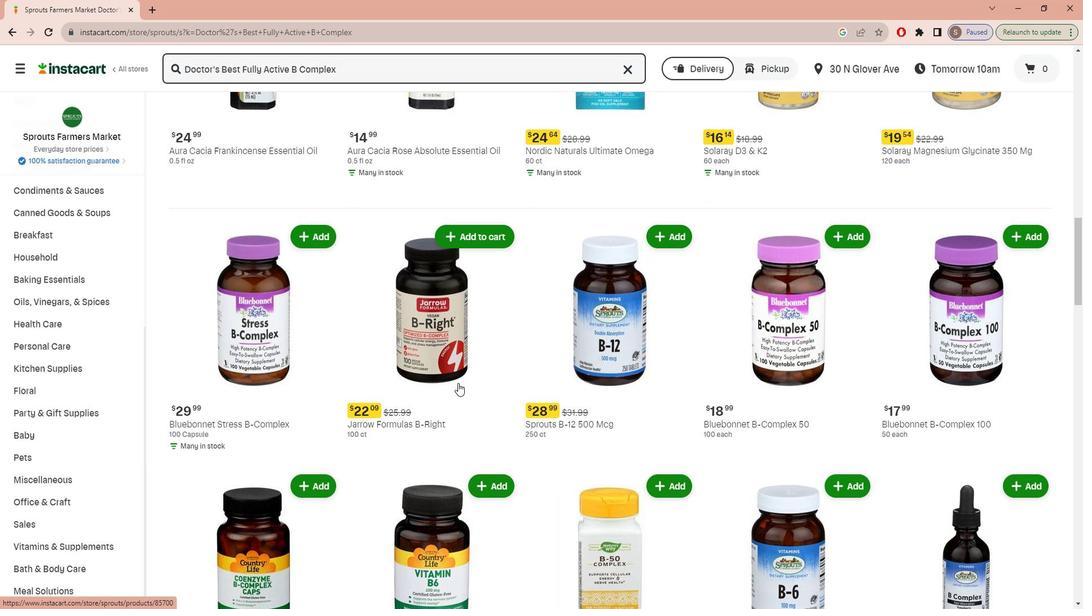 
Action: Mouse scrolled (466, 376) with delta (0, 0)
Screenshot: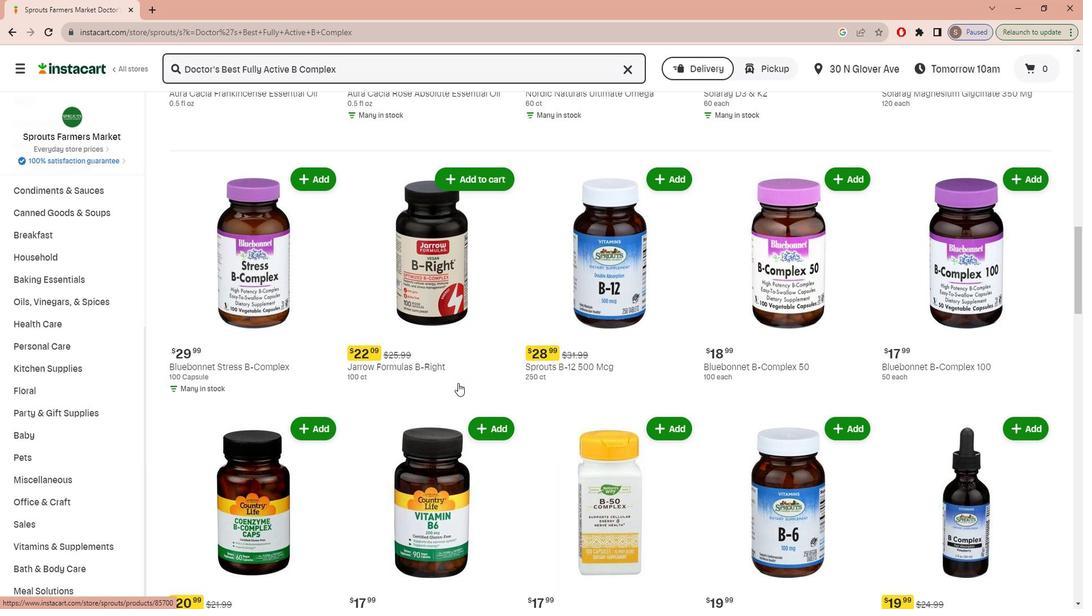 
Action: Mouse scrolled (466, 376) with delta (0, 0)
Screenshot: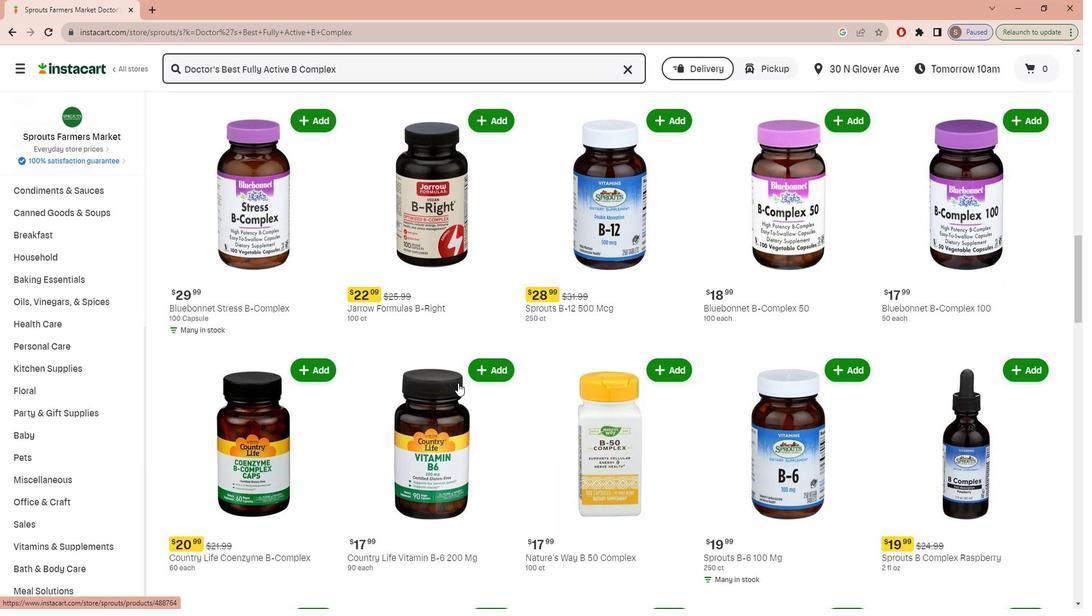 
Action: Mouse scrolled (466, 376) with delta (0, 0)
Screenshot: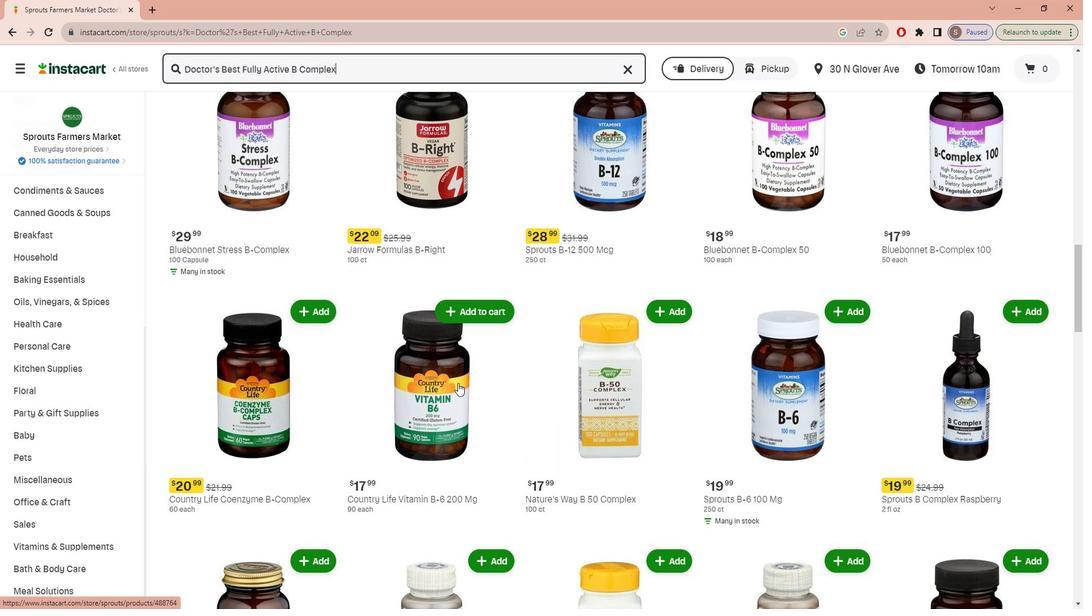 
Action: Mouse scrolled (466, 376) with delta (0, 0)
Screenshot: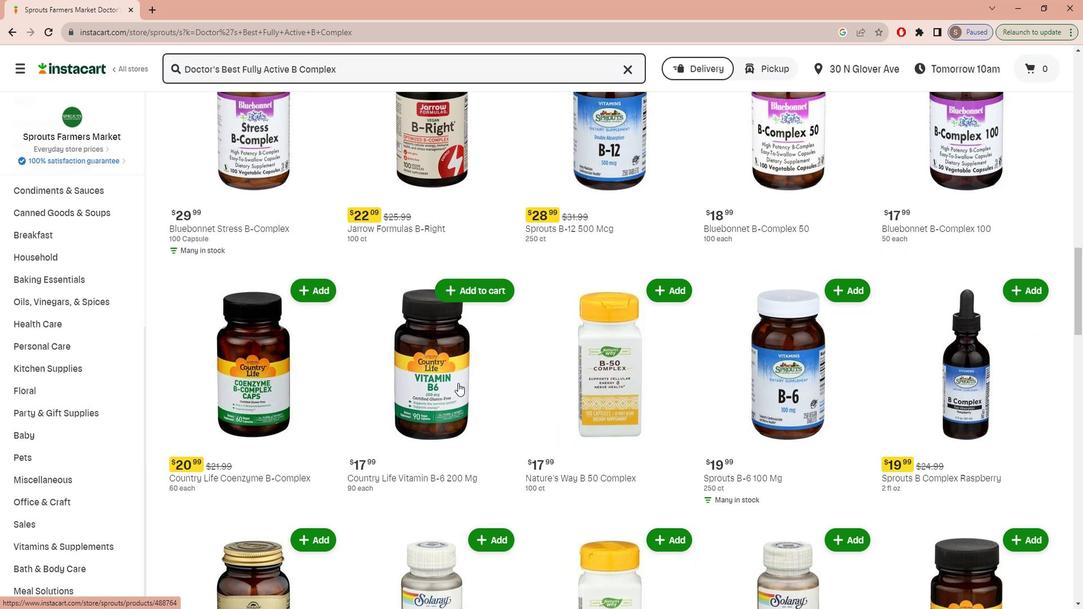
Action: Mouse scrolled (466, 376) with delta (0, 0)
Screenshot: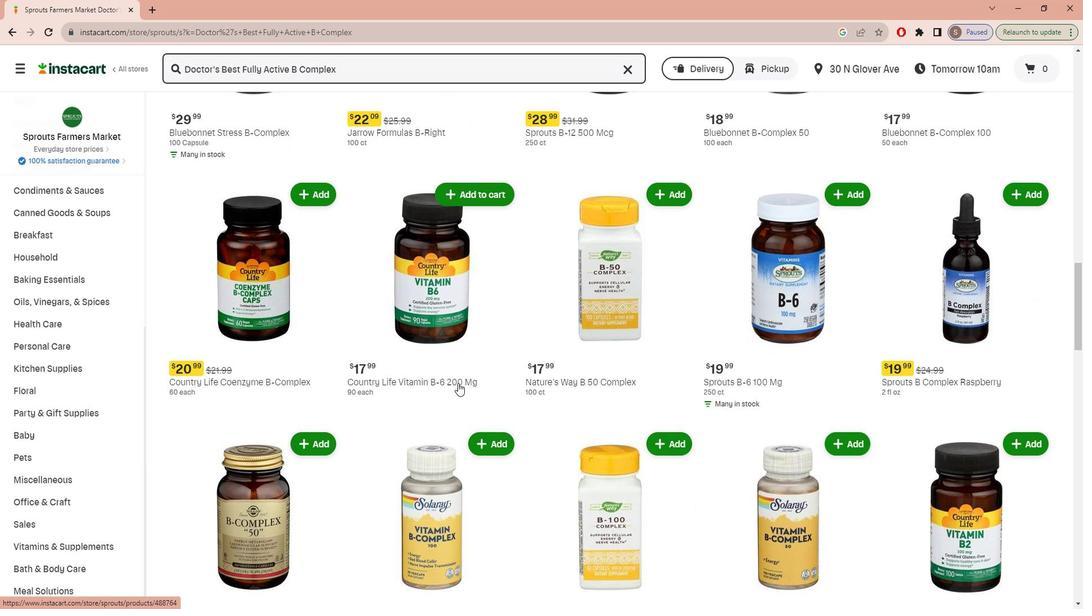 
Action: Mouse scrolled (466, 376) with delta (0, 0)
Screenshot: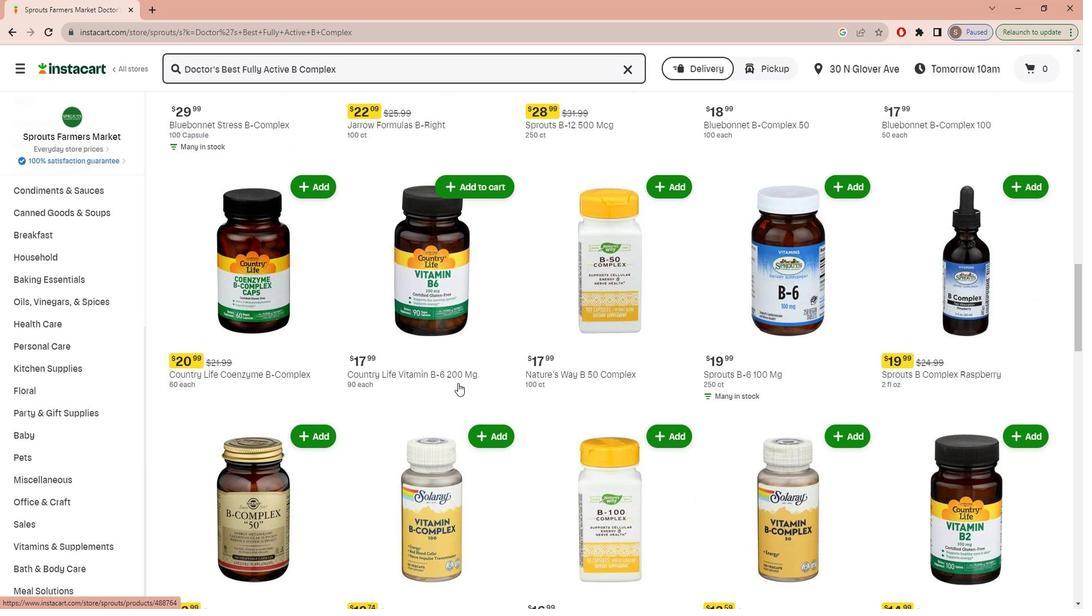 
Action: Mouse scrolled (466, 376) with delta (0, 0)
Screenshot: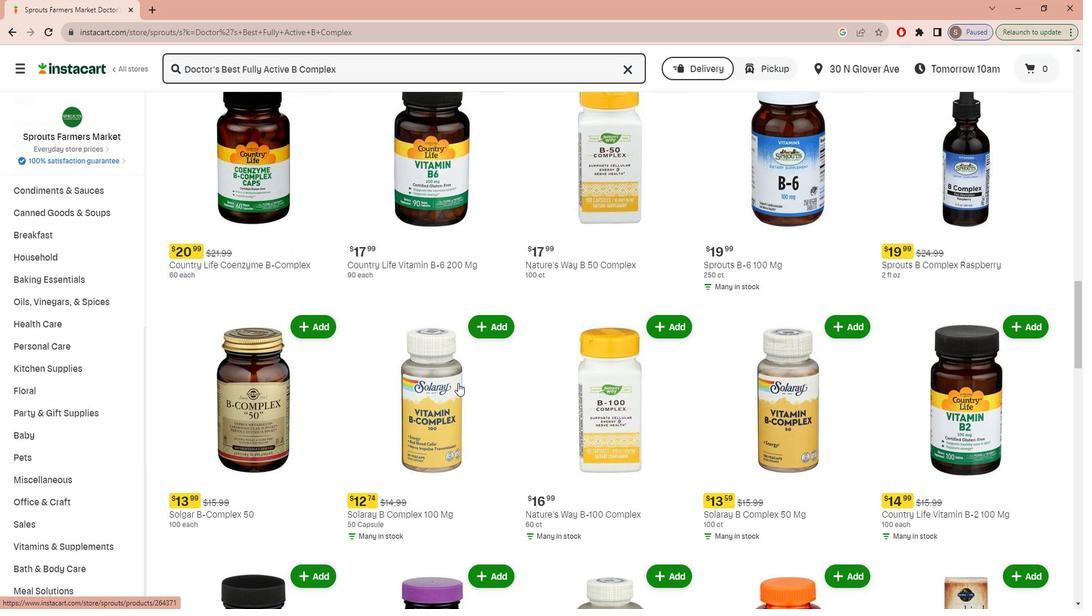 
Action: Mouse scrolled (466, 376) with delta (0, 0)
Screenshot: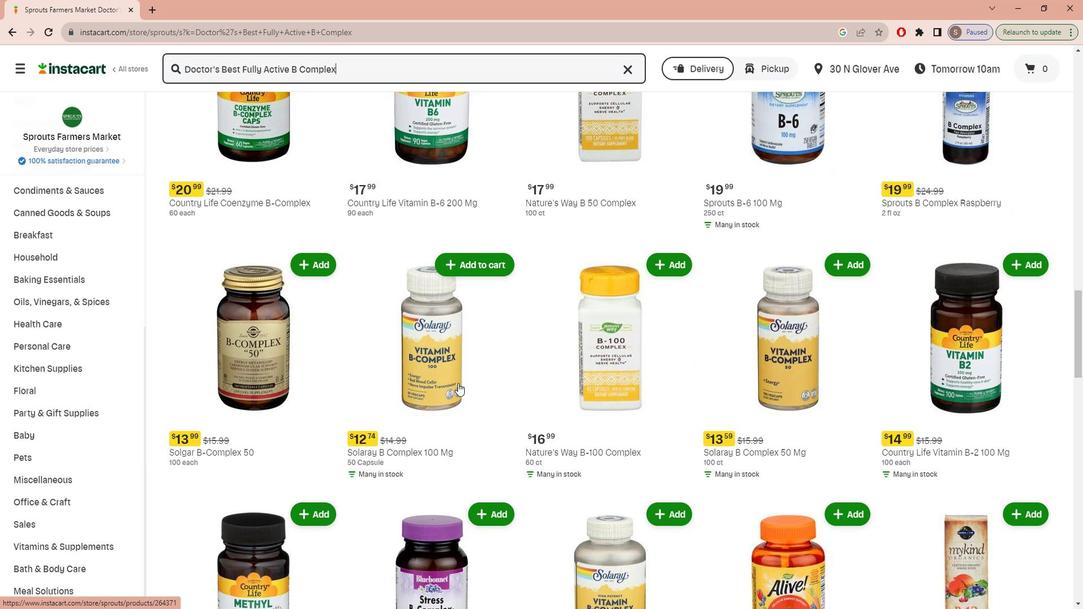 
Action: Mouse scrolled (466, 376) with delta (0, 0)
Screenshot: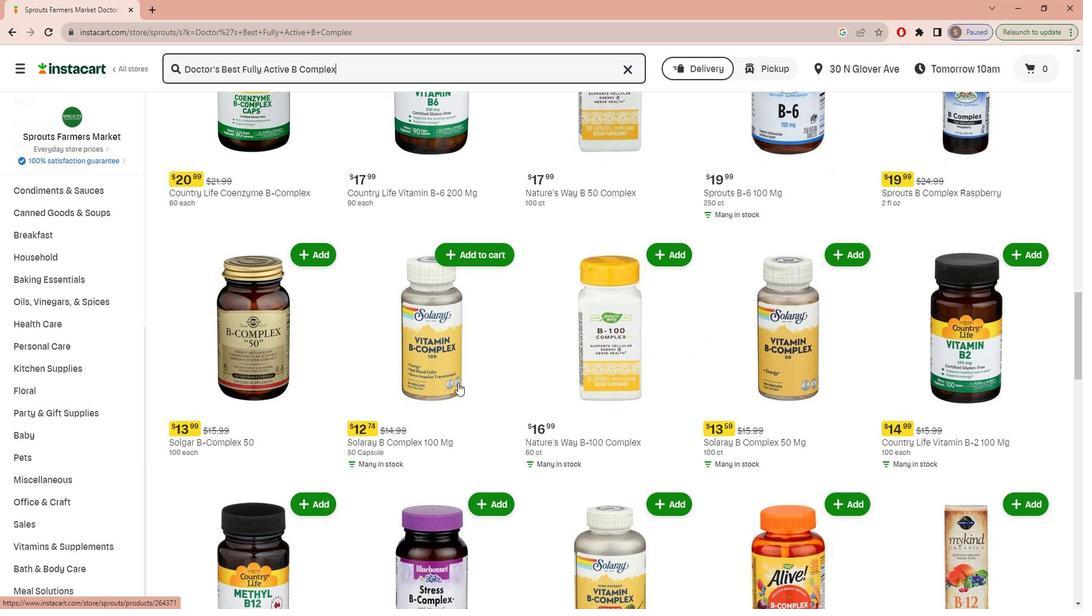
Action: Mouse scrolled (466, 376) with delta (0, 0)
Screenshot: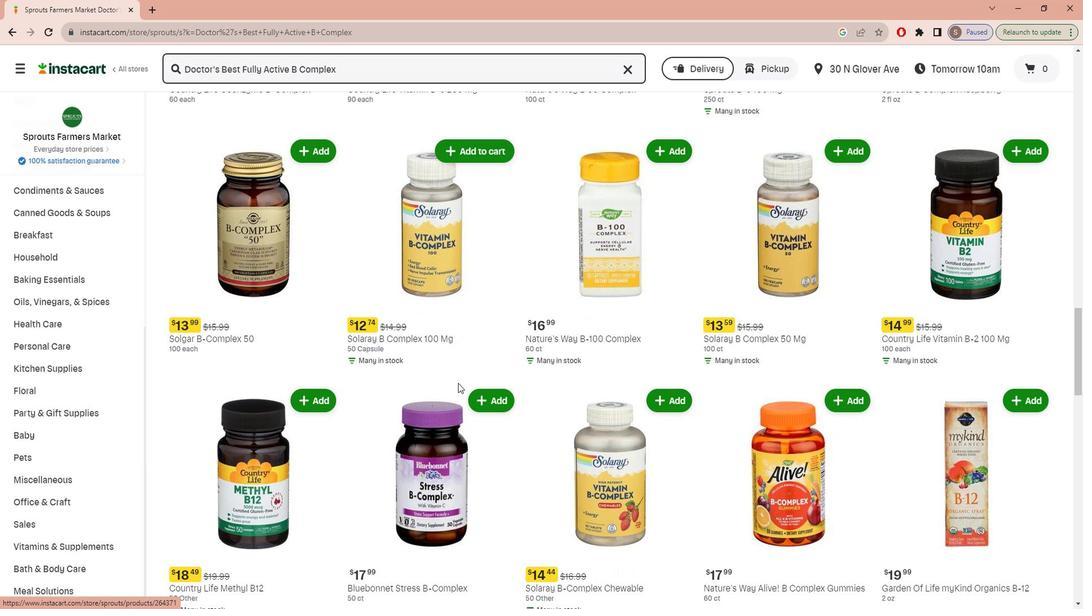 
Action: Mouse scrolled (466, 376) with delta (0, 0)
Screenshot: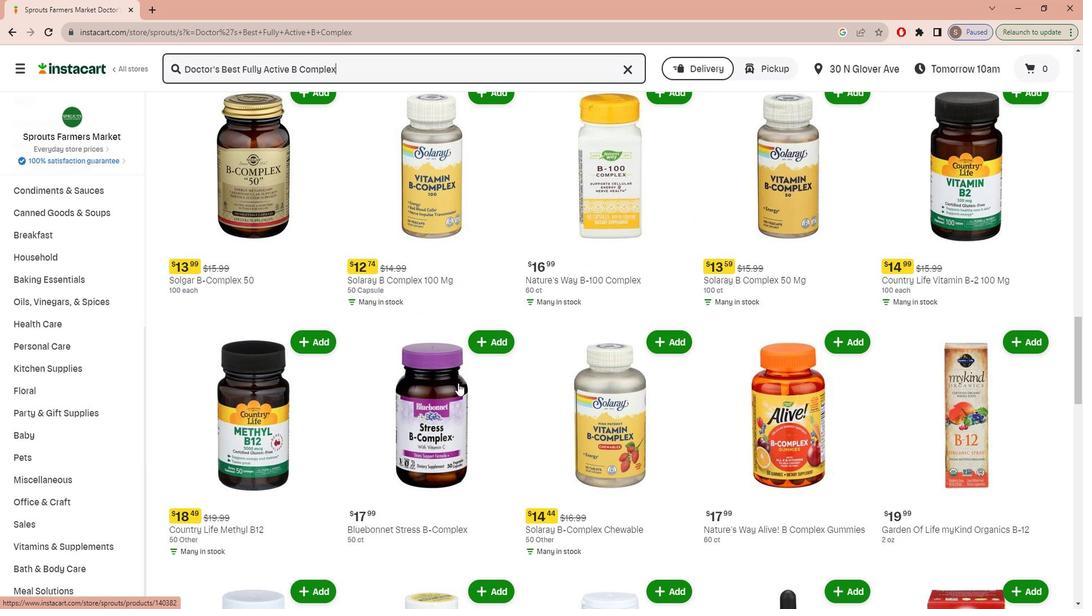 
Action: Mouse scrolled (466, 376) with delta (0, 0)
Screenshot: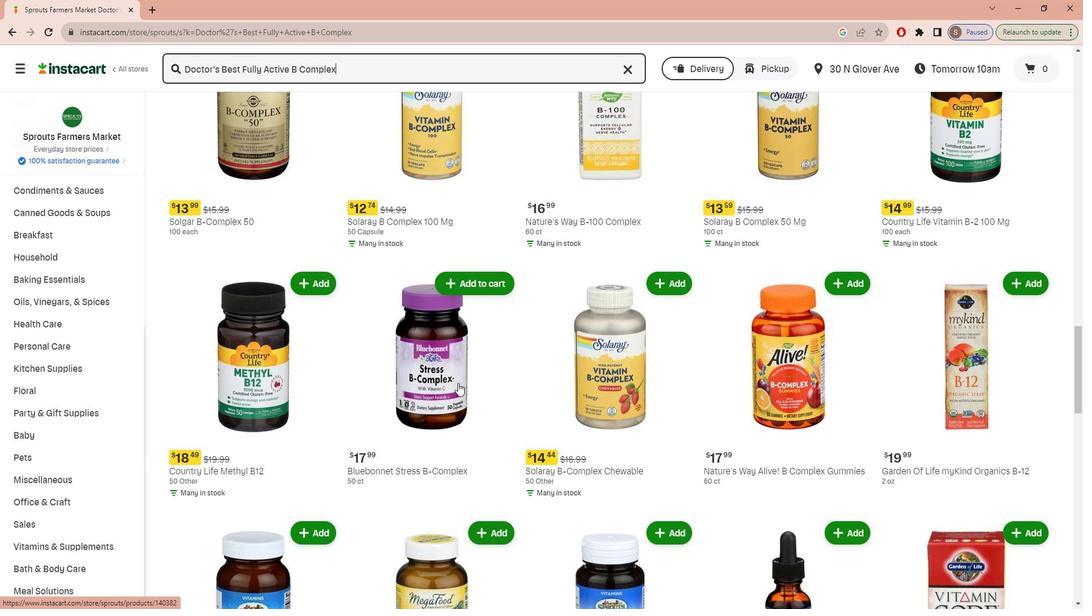 
Action: Mouse scrolled (466, 376) with delta (0, 0)
Screenshot: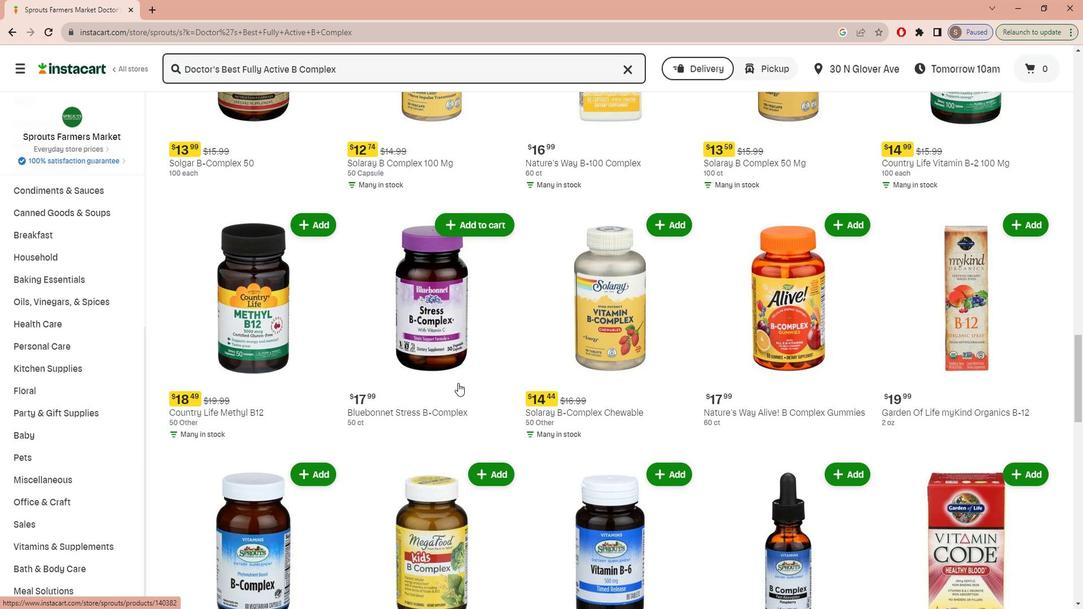 
Action: Mouse scrolled (466, 376) with delta (0, 0)
Screenshot: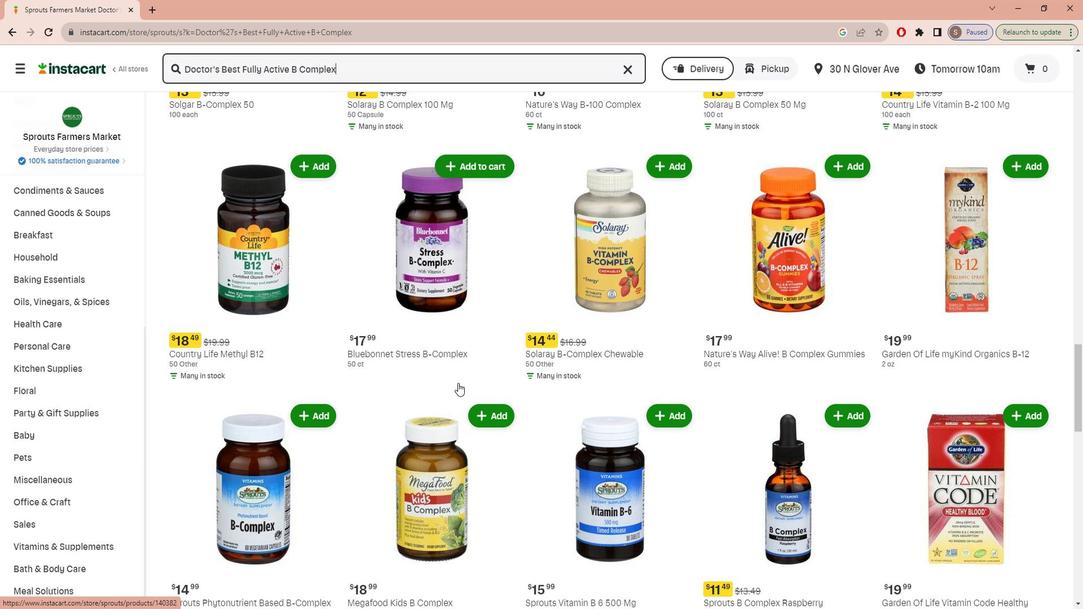 
Action: Mouse scrolled (466, 376) with delta (0, 0)
Screenshot: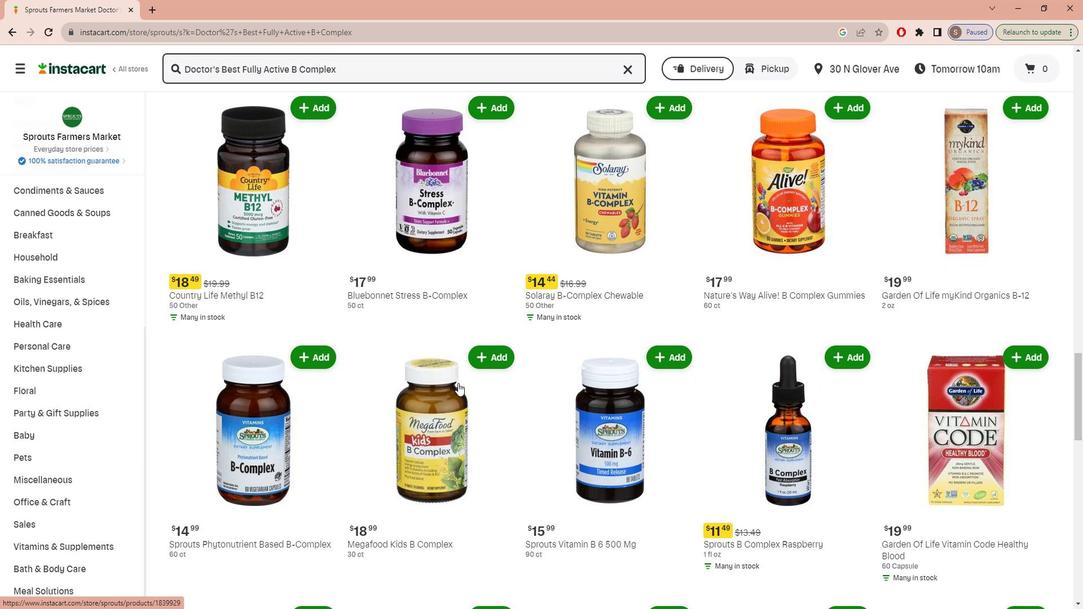 
Action: Mouse scrolled (466, 376) with delta (0, 0)
Screenshot: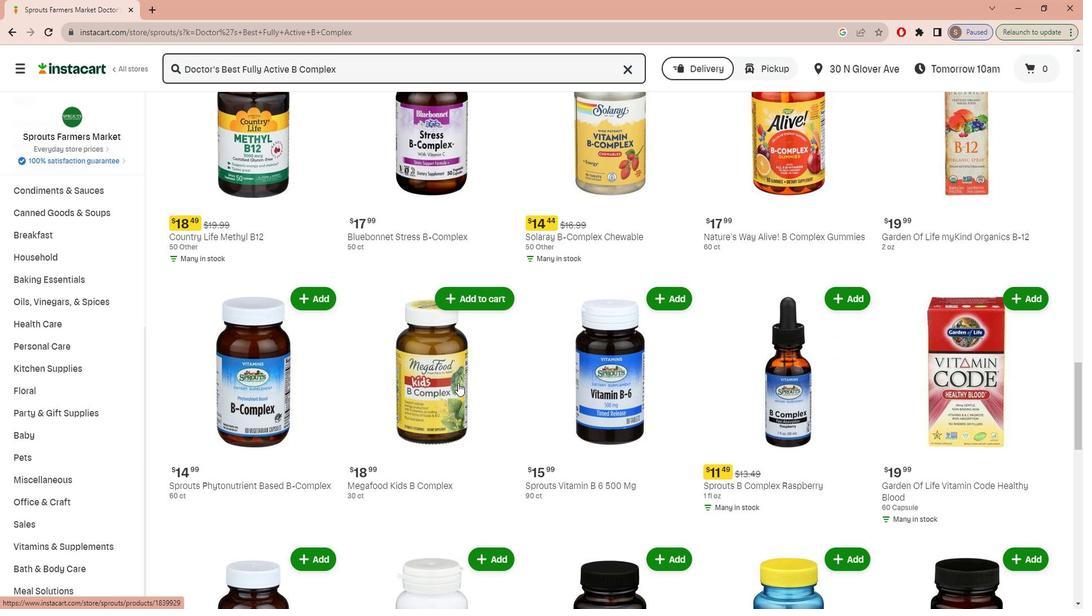 
Action: Mouse scrolled (466, 376) with delta (0, 0)
Screenshot: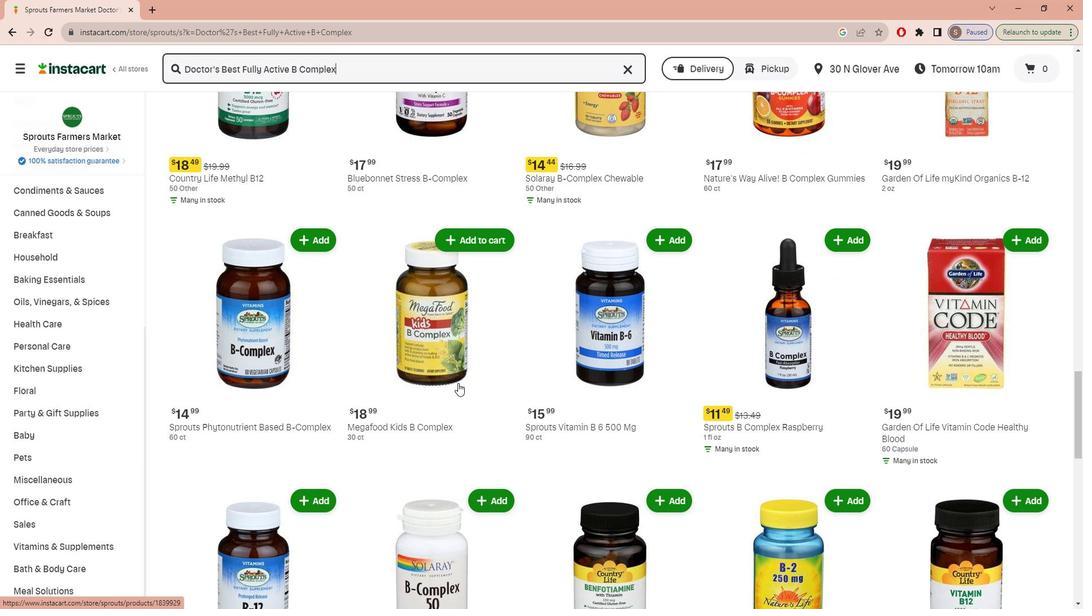 
Action: Mouse moved to (465, 377)
Screenshot: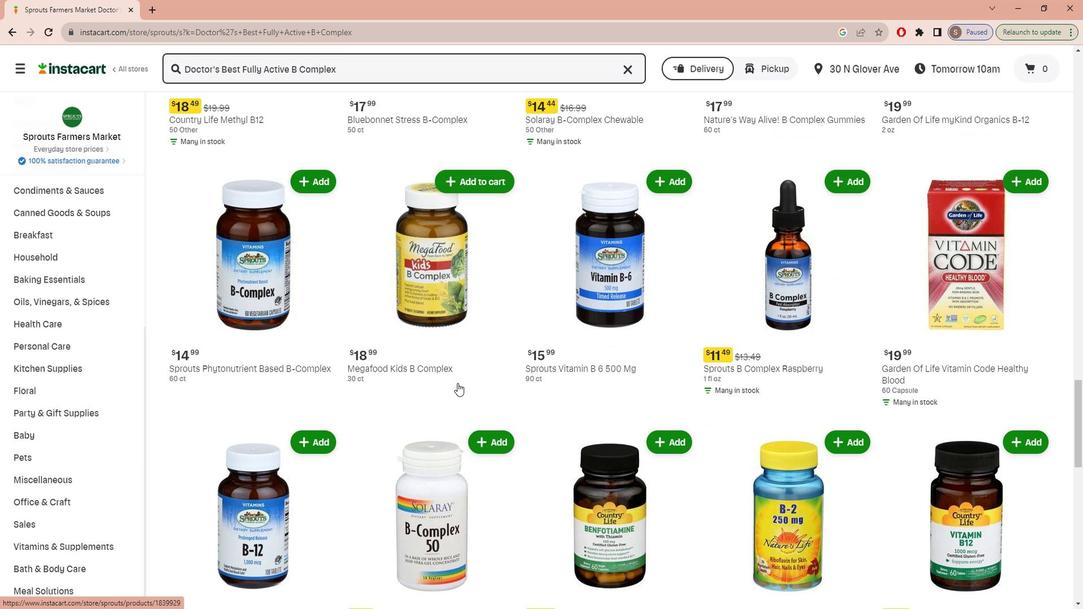 
Action: Mouse scrolled (465, 376) with delta (0, 0)
Screenshot: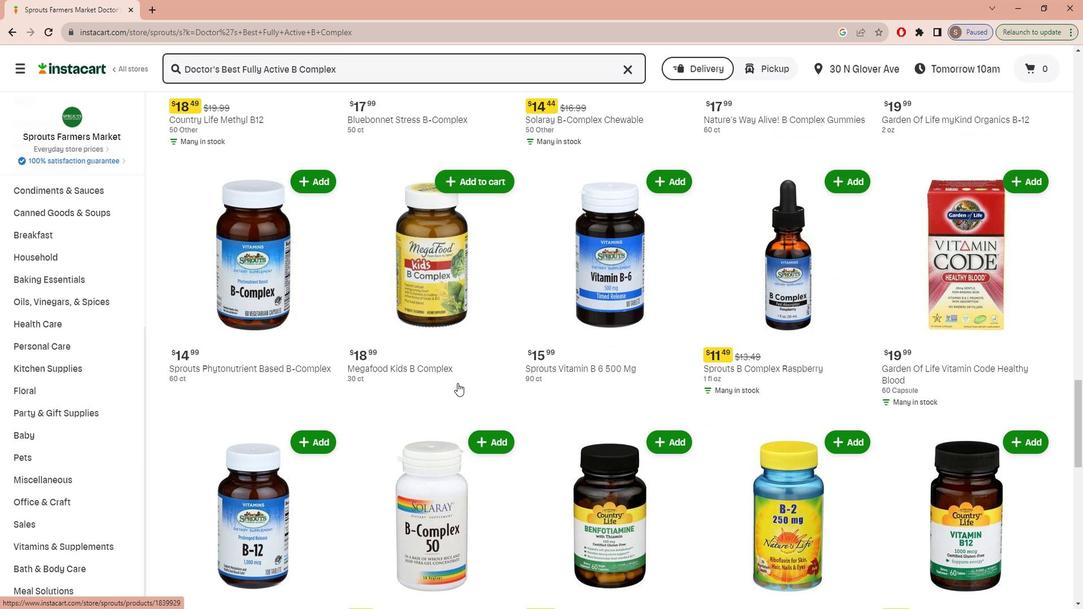 
Action: Mouse scrolled (465, 376) with delta (0, 0)
Screenshot: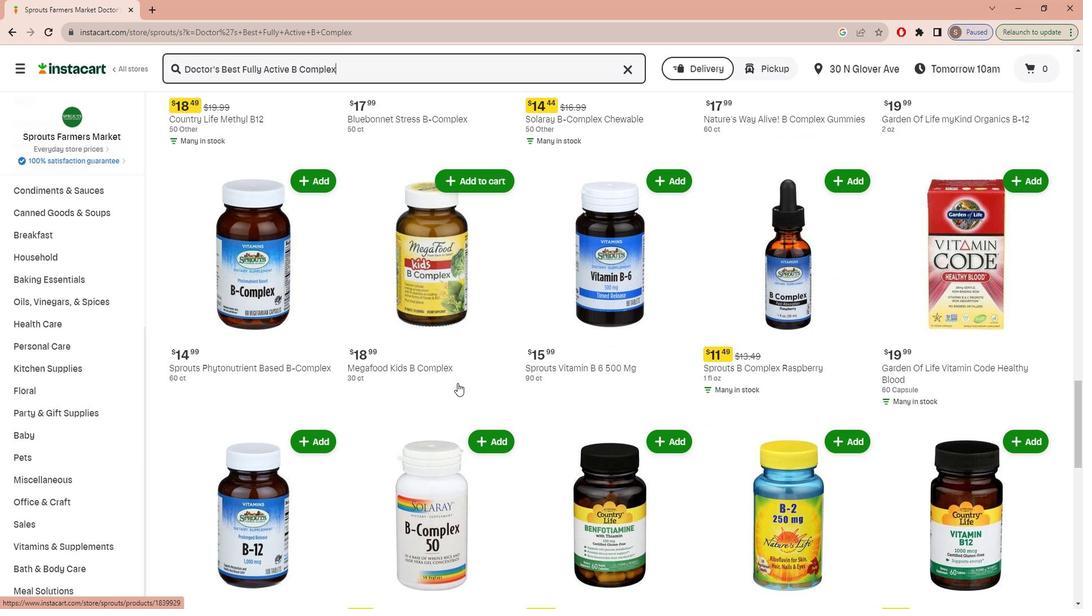
Action: Mouse scrolled (465, 376) with delta (0, 0)
Screenshot: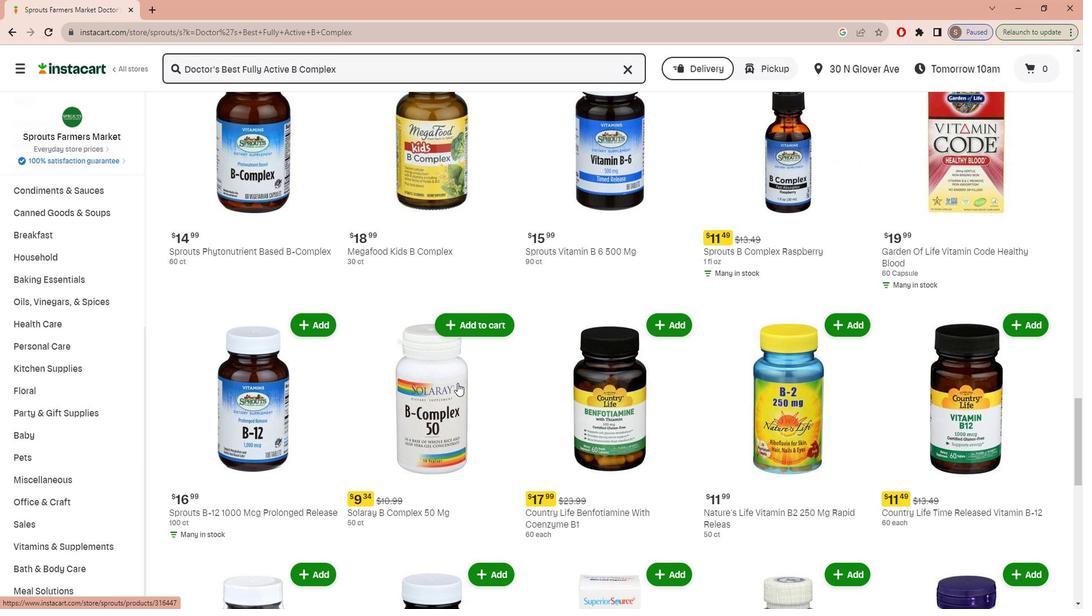 
Action: Mouse scrolled (465, 376) with delta (0, 0)
Screenshot: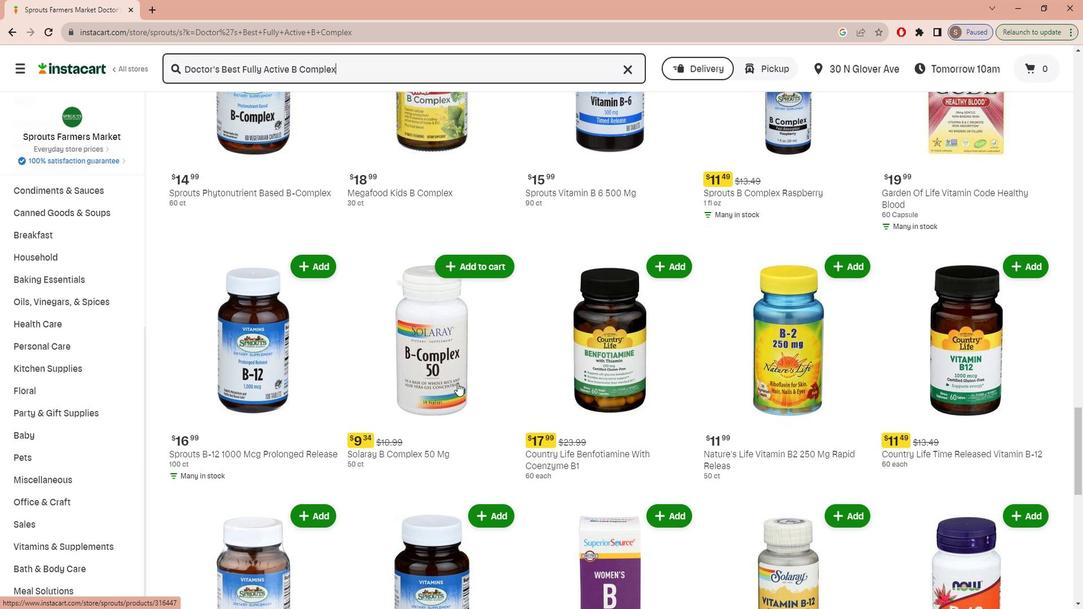 
Action: Mouse scrolled (465, 376) with delta (0, 0)
Screenshot: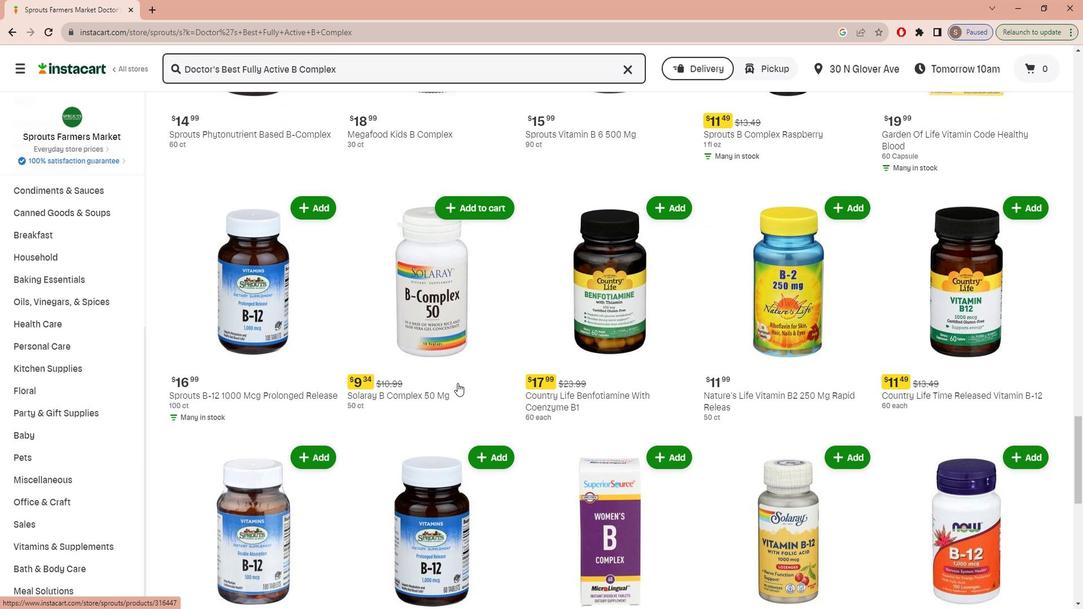 
Action: Mouse scrolled (465, 376) with delta (0, 0)
Screenshot: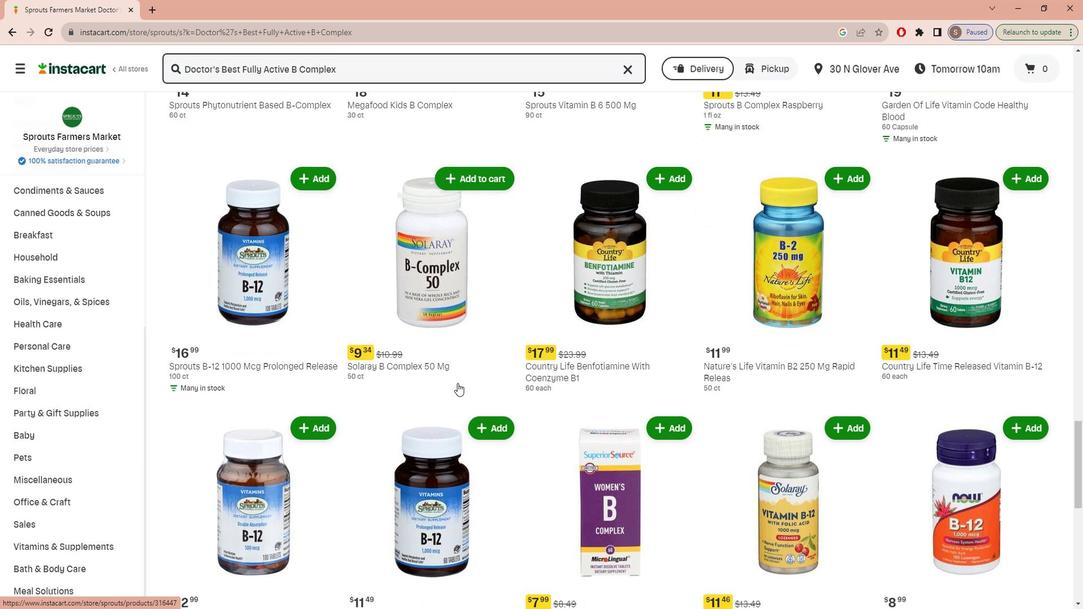 
Action: Mouse scrolled (465, 376) with delta (0, 0)
Screenshot: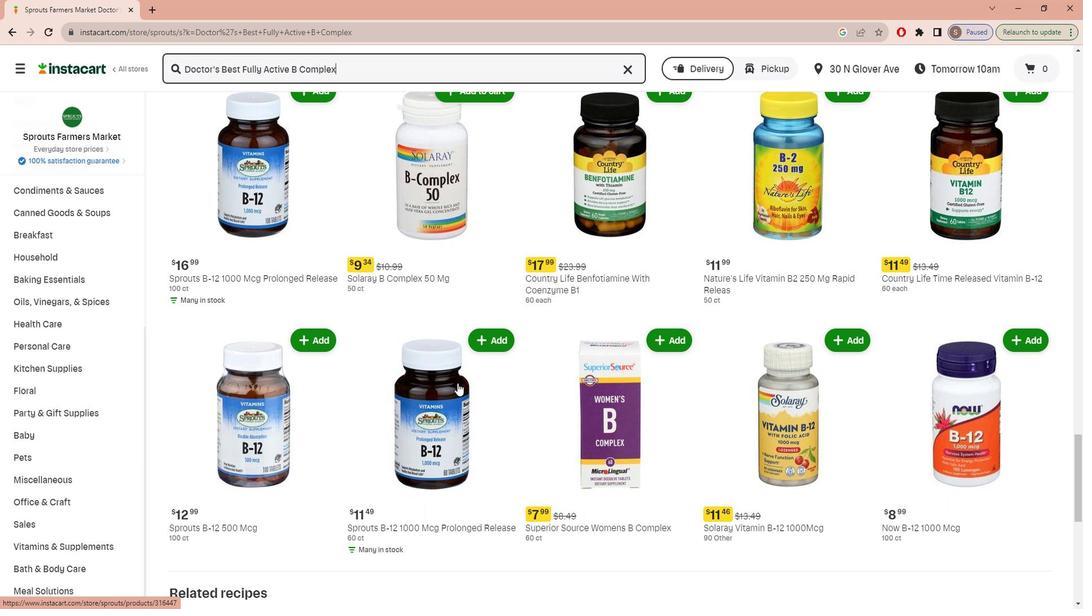 
Action: Mouse scrolled (465, 376) with delta (0, 0)
Screenshot: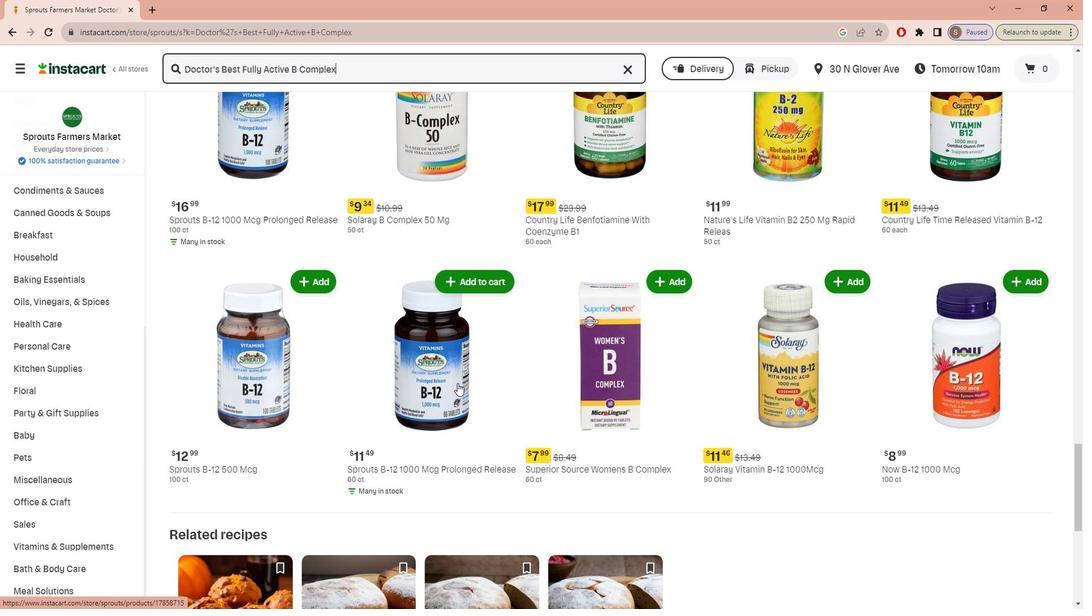 
Action: Mouse scrolled (465, 376) with delta (0, 0)
Screenshot: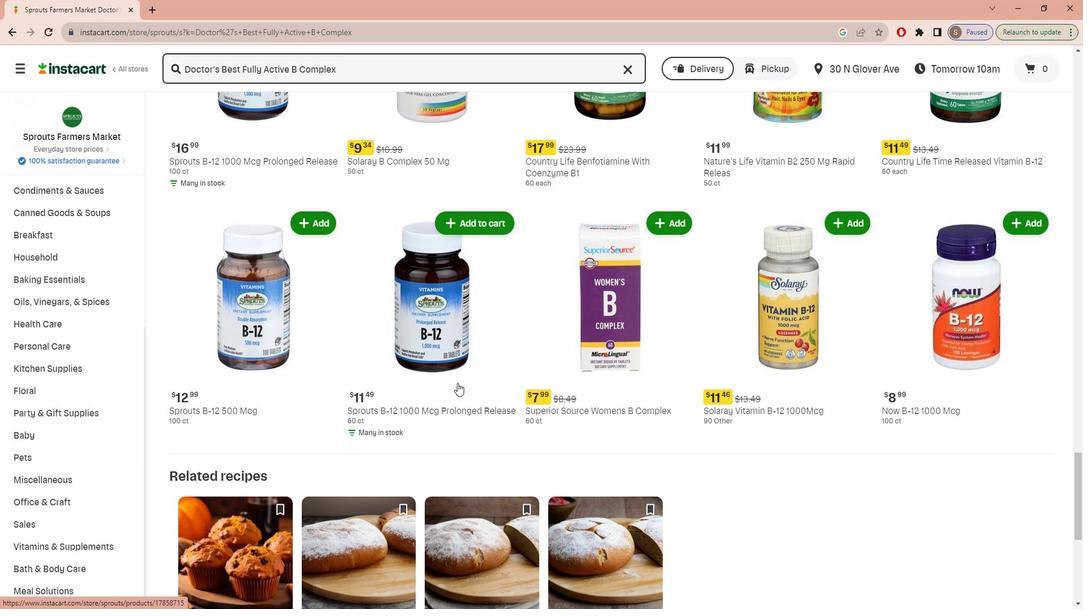
Action: Mouse scrolled (465, 376) with delta (0, 0)
Screenshot: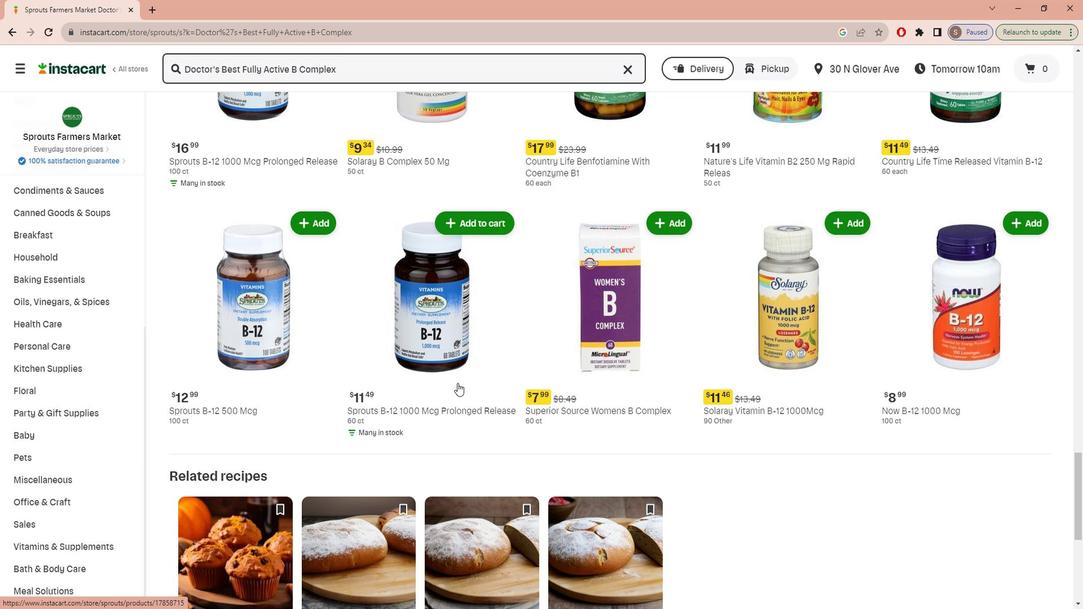 
Action: Mouse scrolled (465, 376) with delta (0, 0)
Screenshot: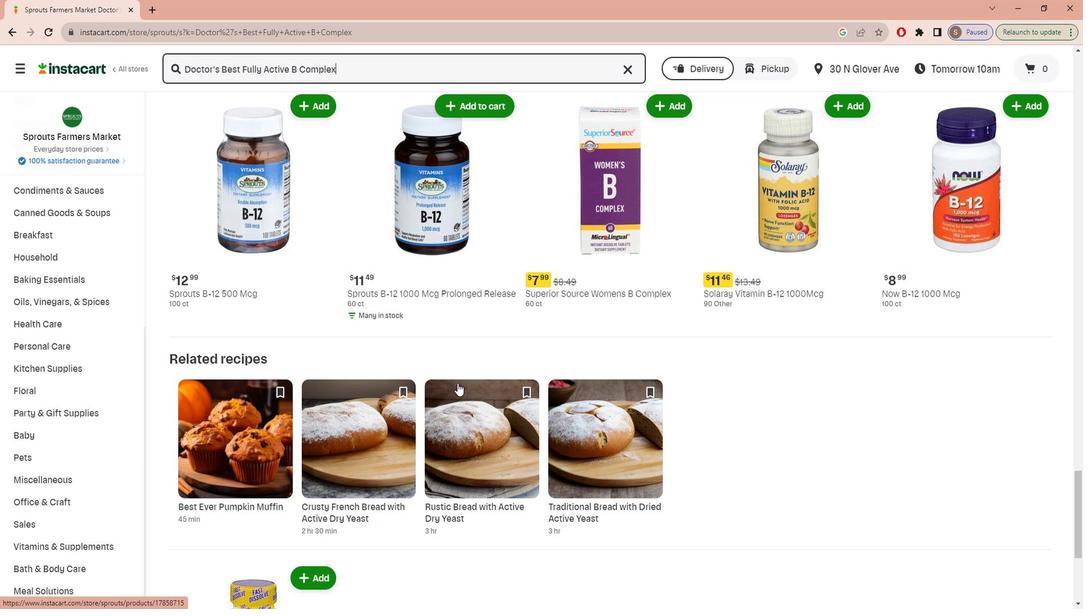 
Action: Mouse scrolled (465, 376) with delta (0, 0)
Screenshot: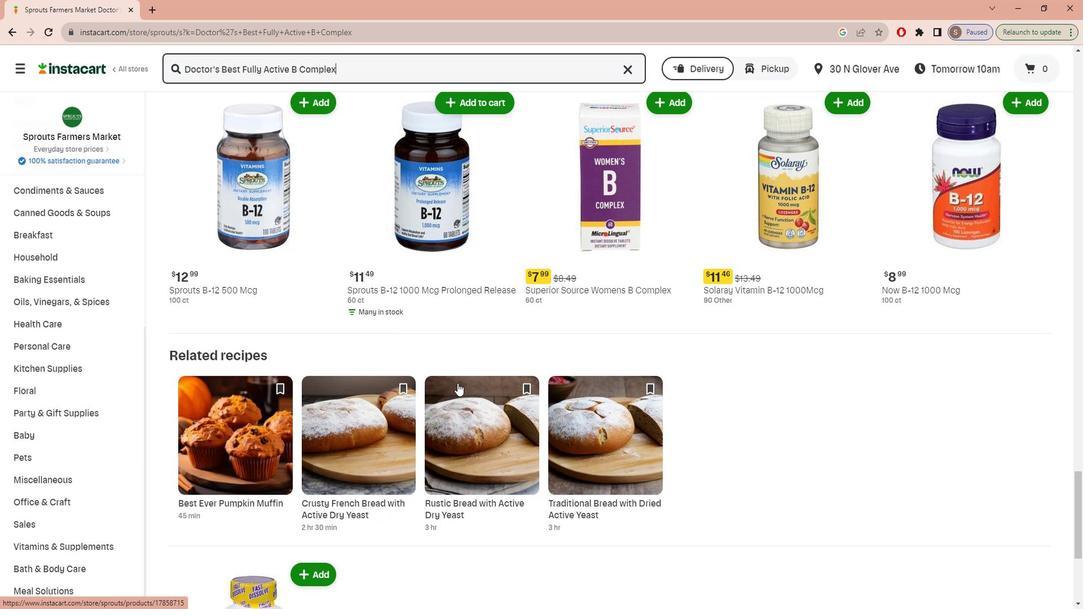 
Action: Mouse scrolled (465, 376) with delta (0, 0)
Screenshot: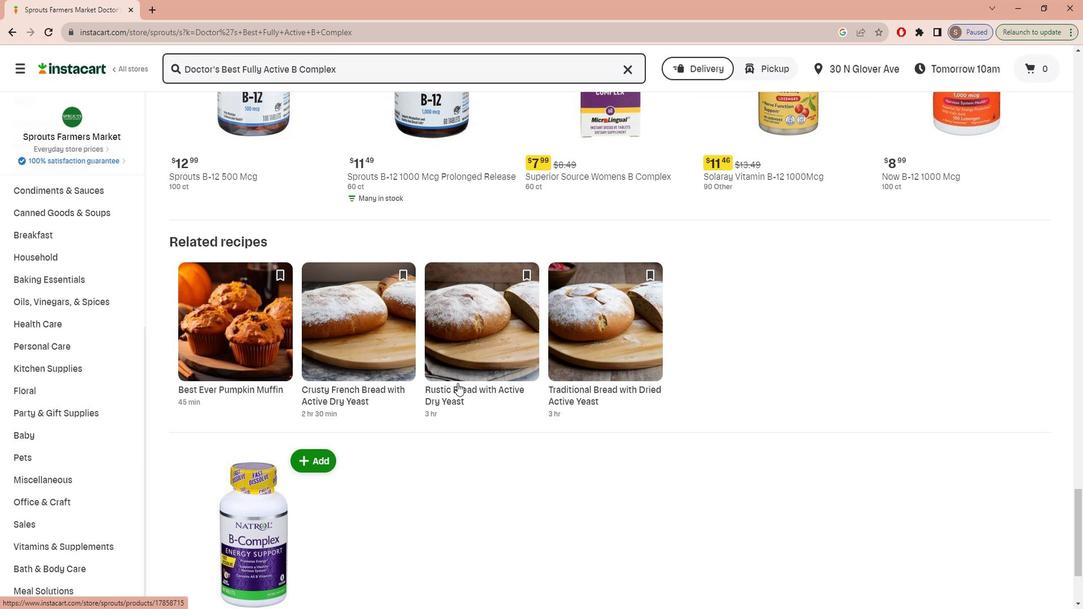 
Action: Mouse scrolled (465, 376) with delta (0, 0)
Screenshot: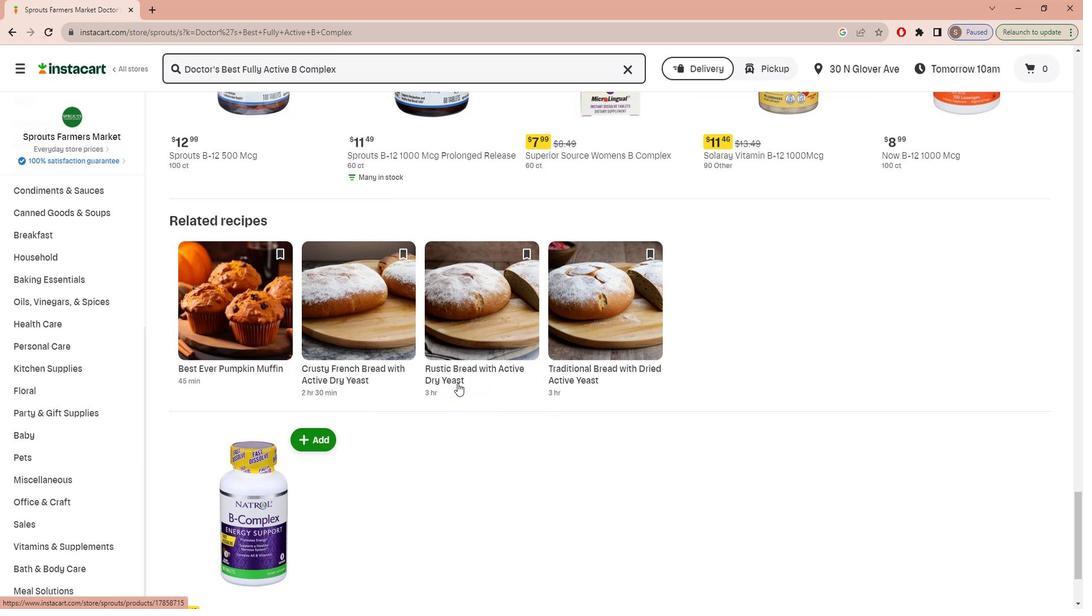 
Action: Mouse scrolled (465, 376) with delta (0, 0)
Screenshot: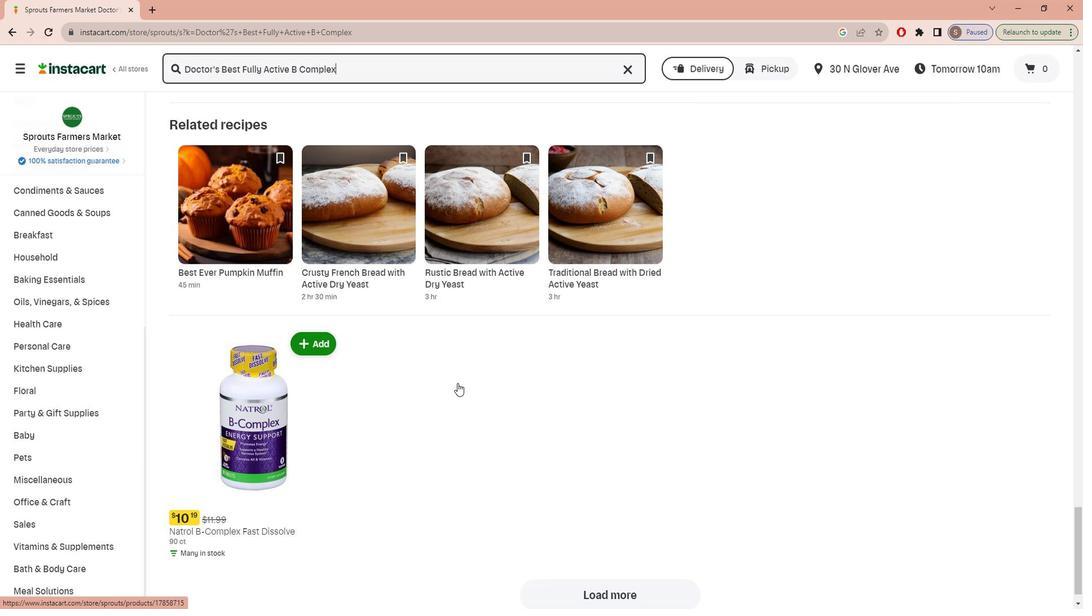 
Action: Mouse scrolled (465, 376) with delta (0, 0)
Screenshot: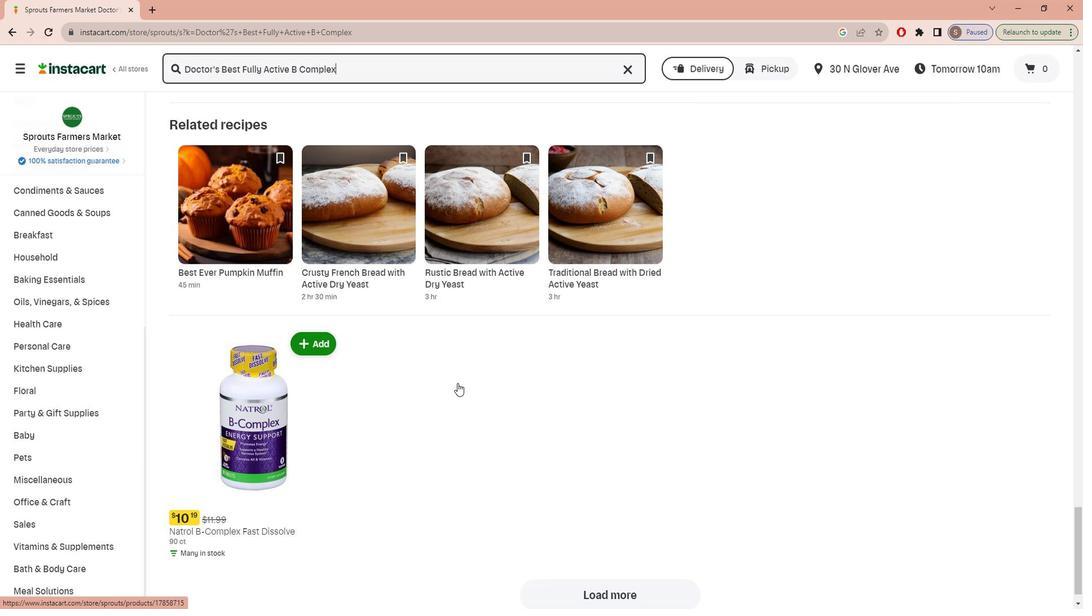
